 Task: Get the information about the any last Amtrak Pacific Surfliner from Los Angeles Union Station to San Diego.
Action: Mouse moved to (255, 86)
Screenshot: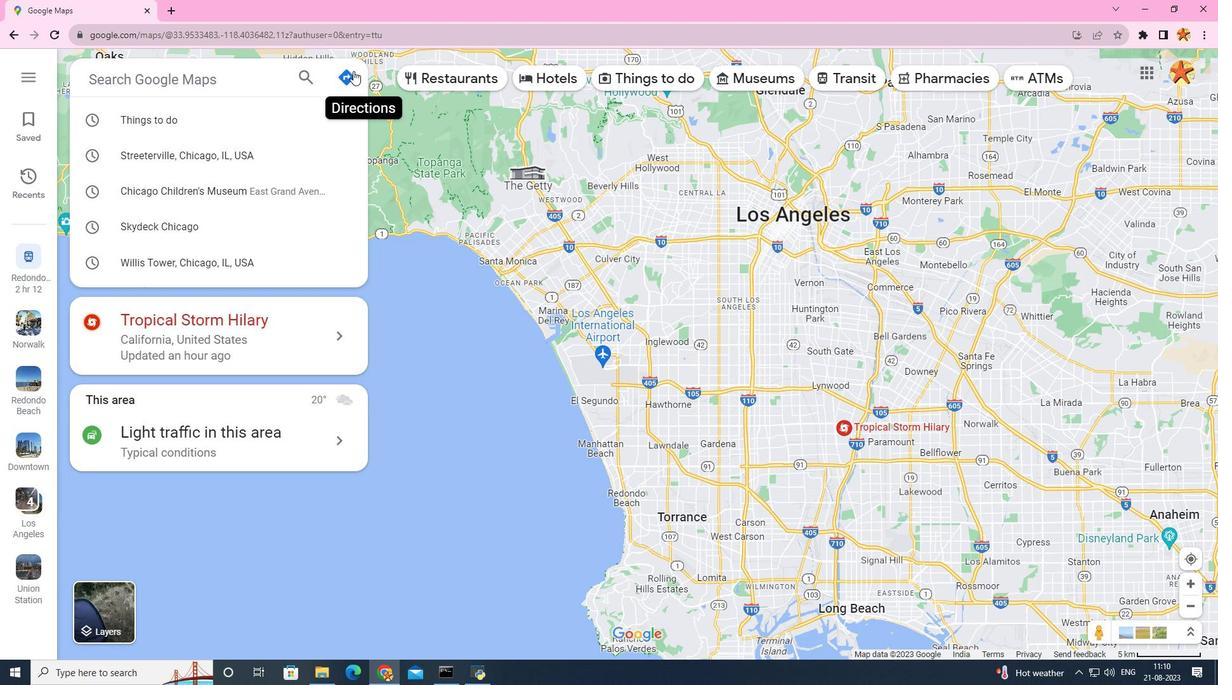 
Action: Mouse pressed left at (255, 86)
Screenshot: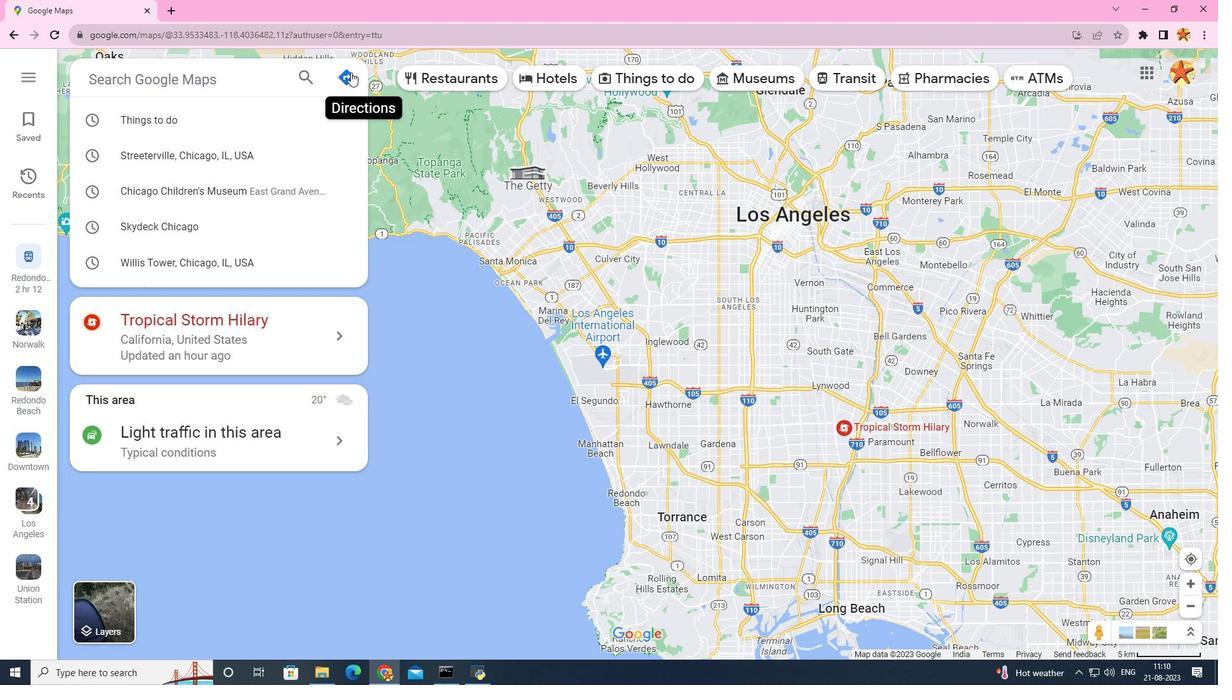 
Action: Mouse moved to (162, 135)
Screenshot: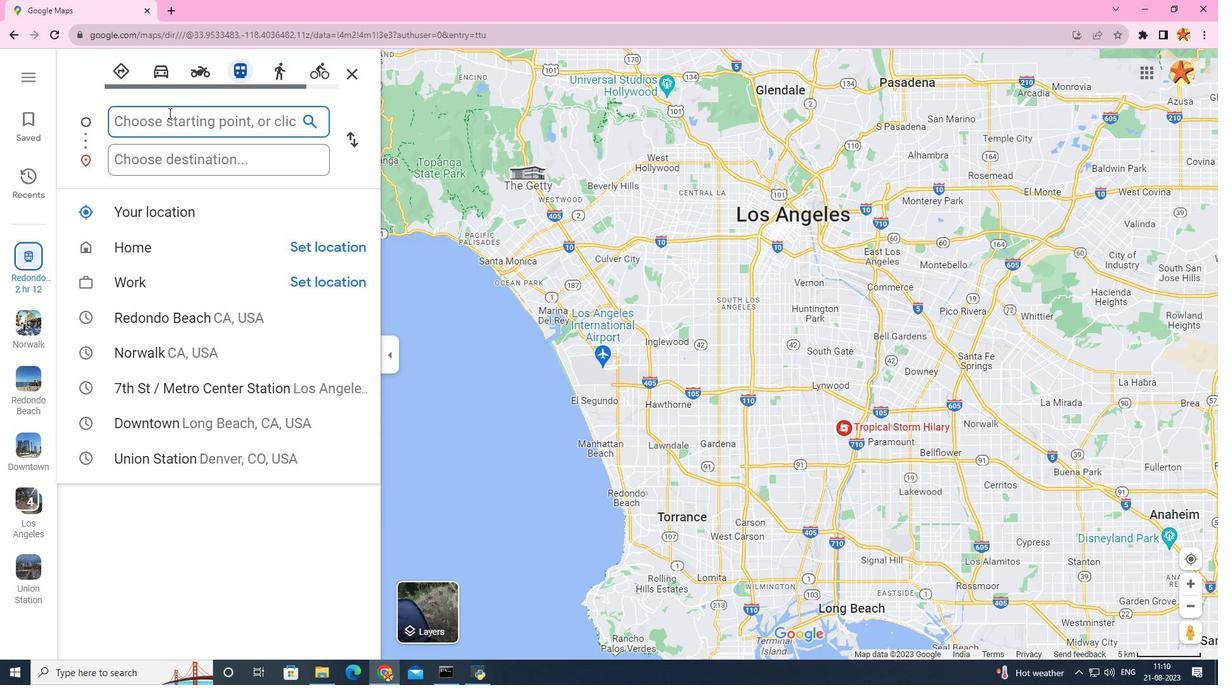 
Action: Mouse pressed left at (162, 135)
Screenshot: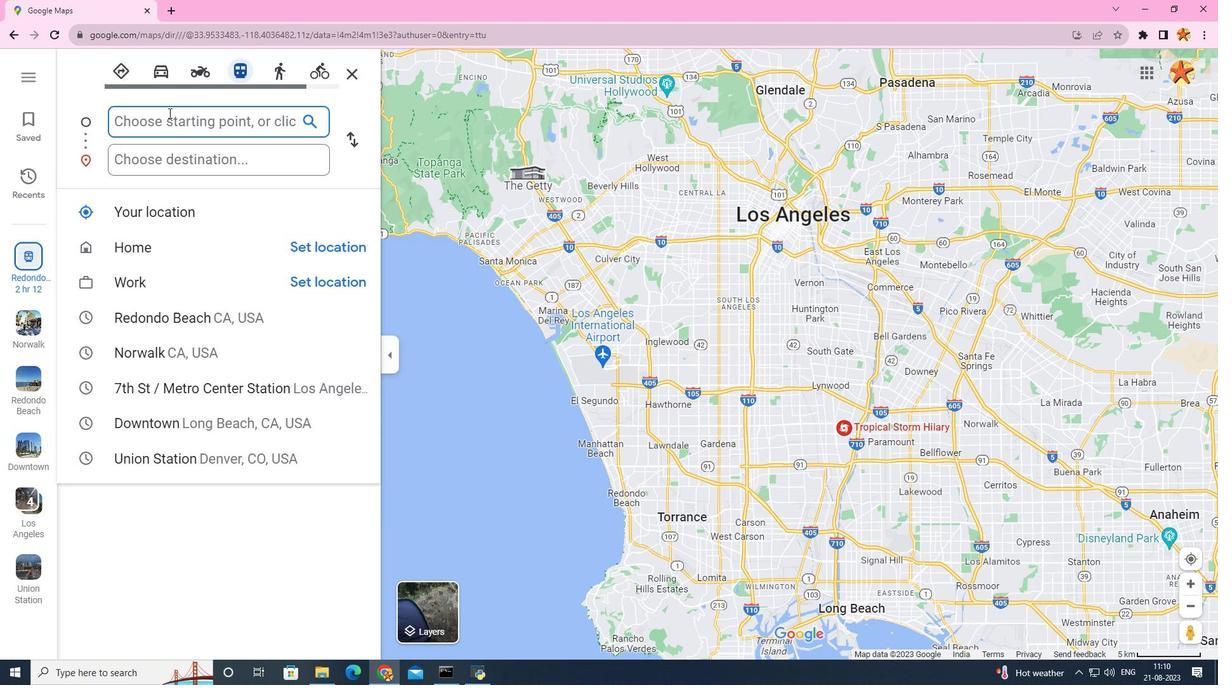 
Action: Key pressed los<Key.space>angeles<Key.space>v
Screenshot: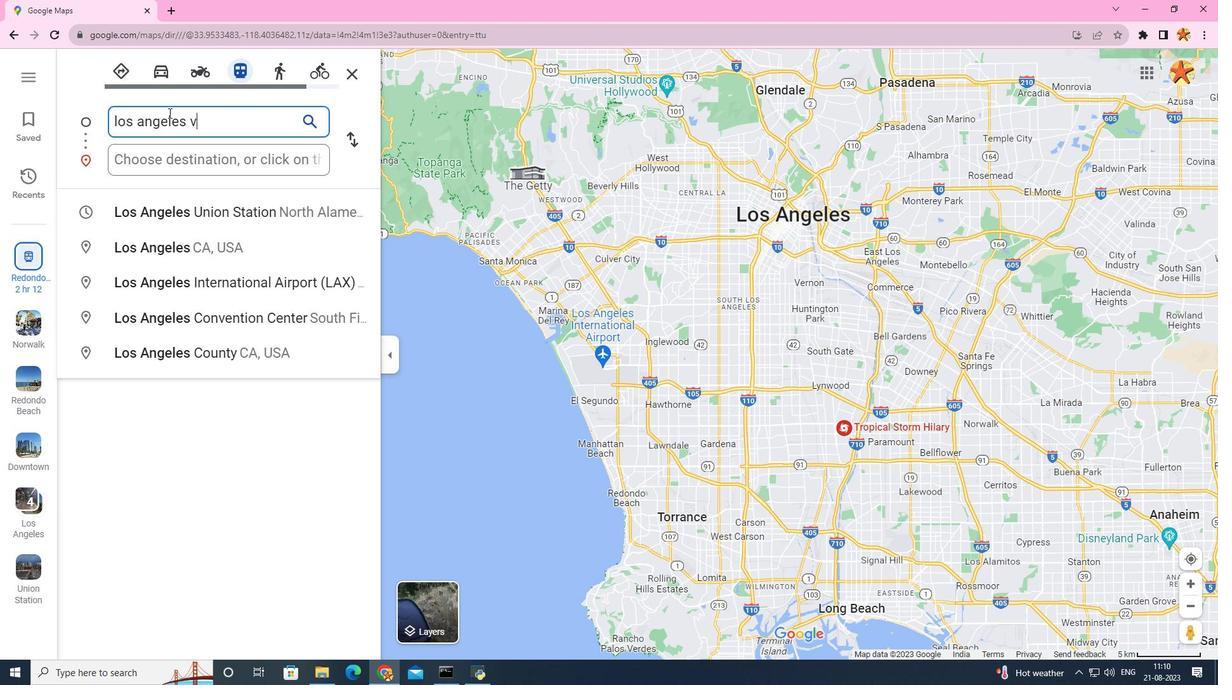 
Action: Mouse moved to (182, 156)
Screenshot: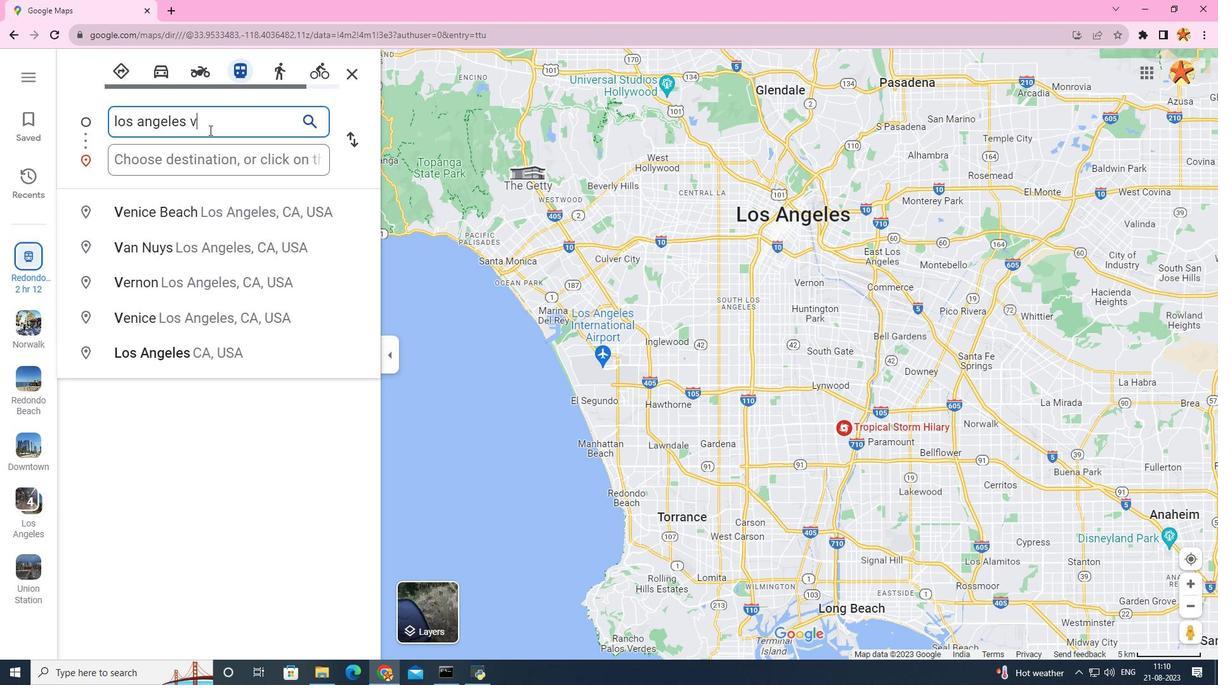 
Action: Key pressed <Key.backspace>u
Screenshot: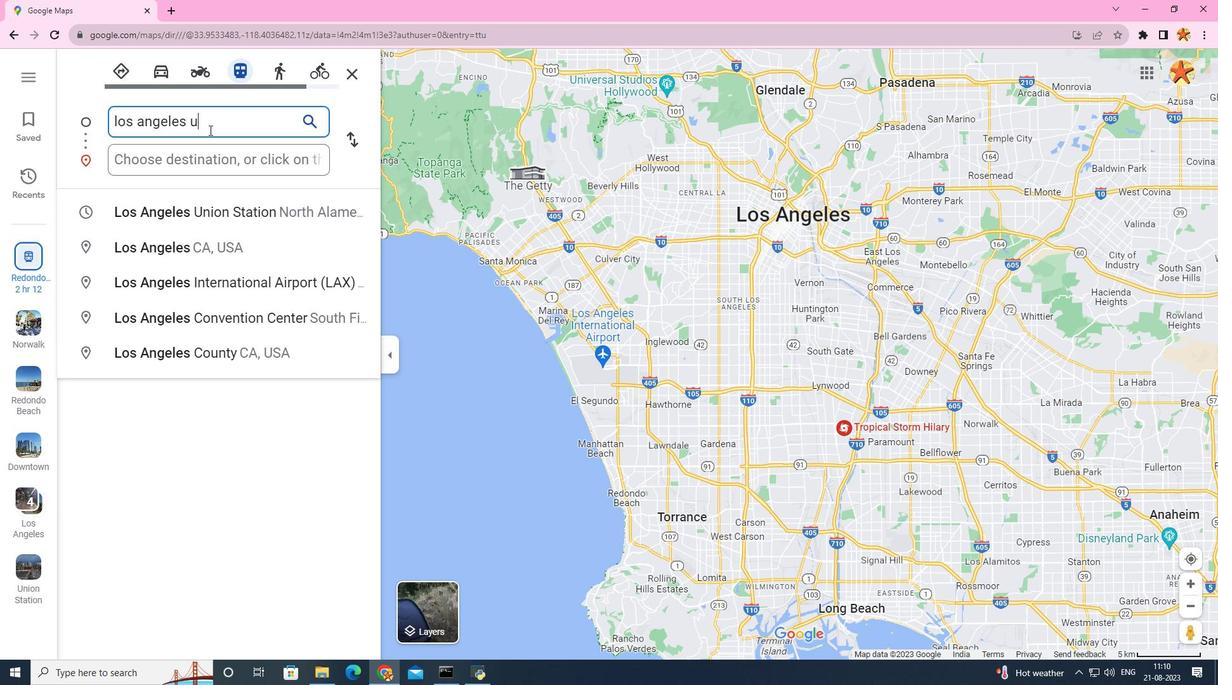 
Action: Mouse moved to (186, 269)
Screenshot: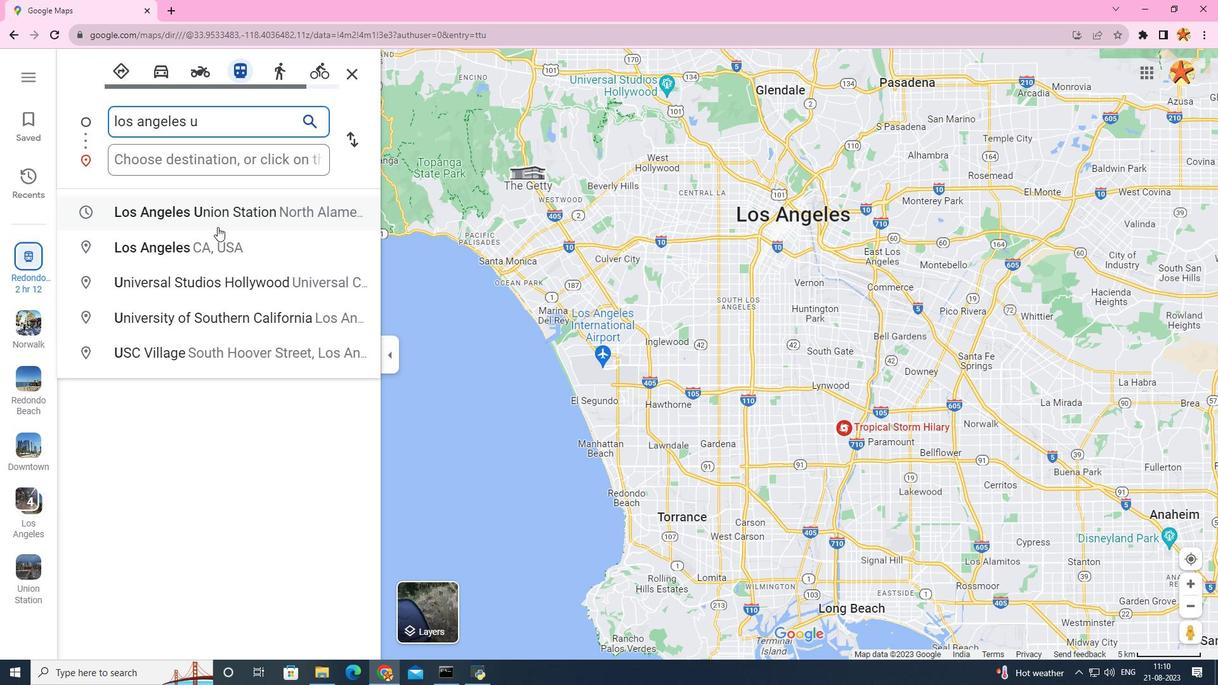 
Action: Mouse pressed left at (186, 269)
Screenshot: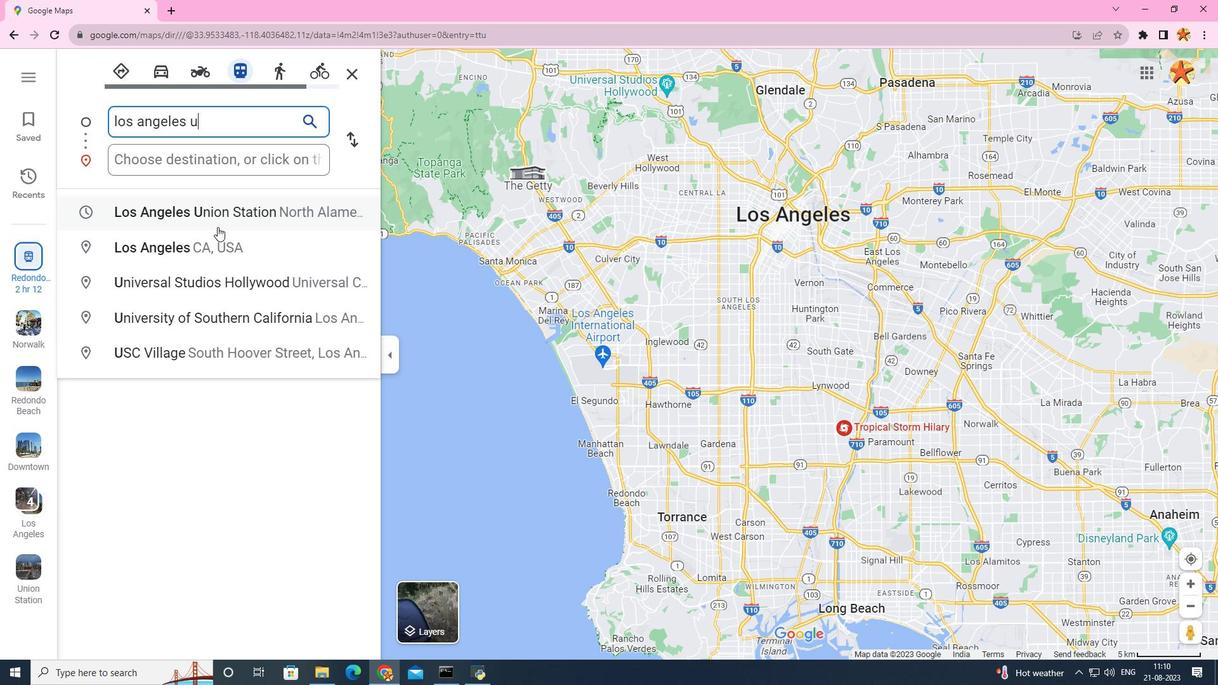 
Action: Mouse moved to (187, 185)
Screenshot: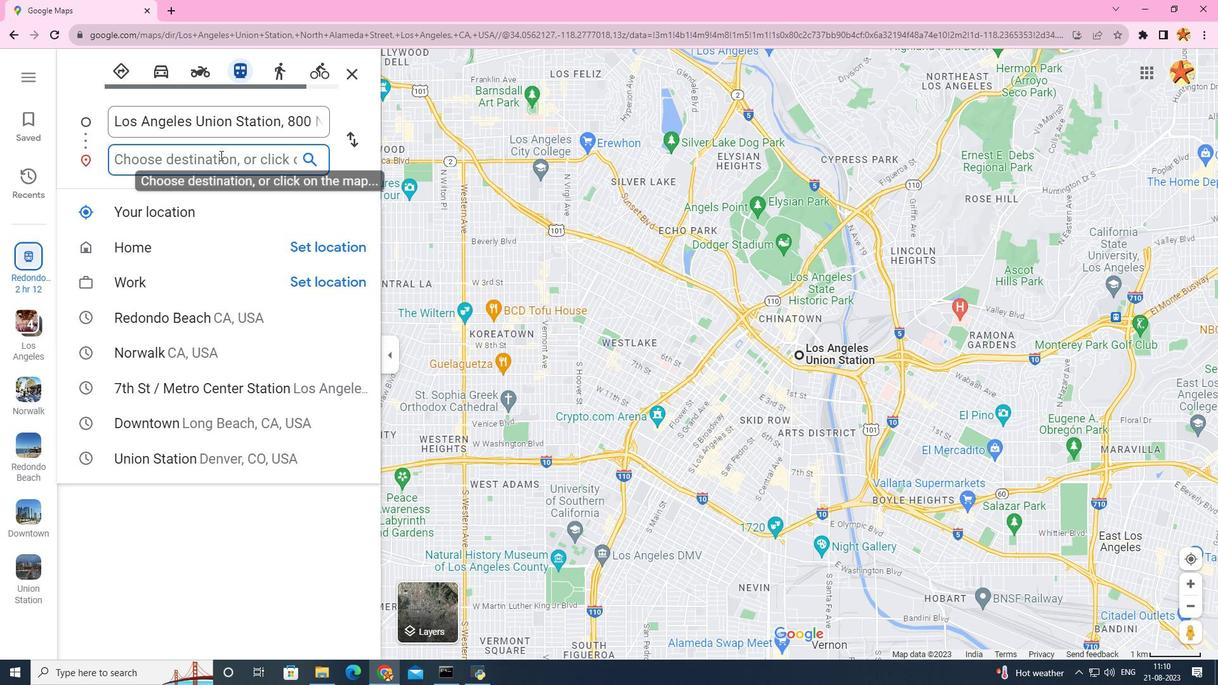 
Action: Mouse pressed left at (187, 185)
Screenshot: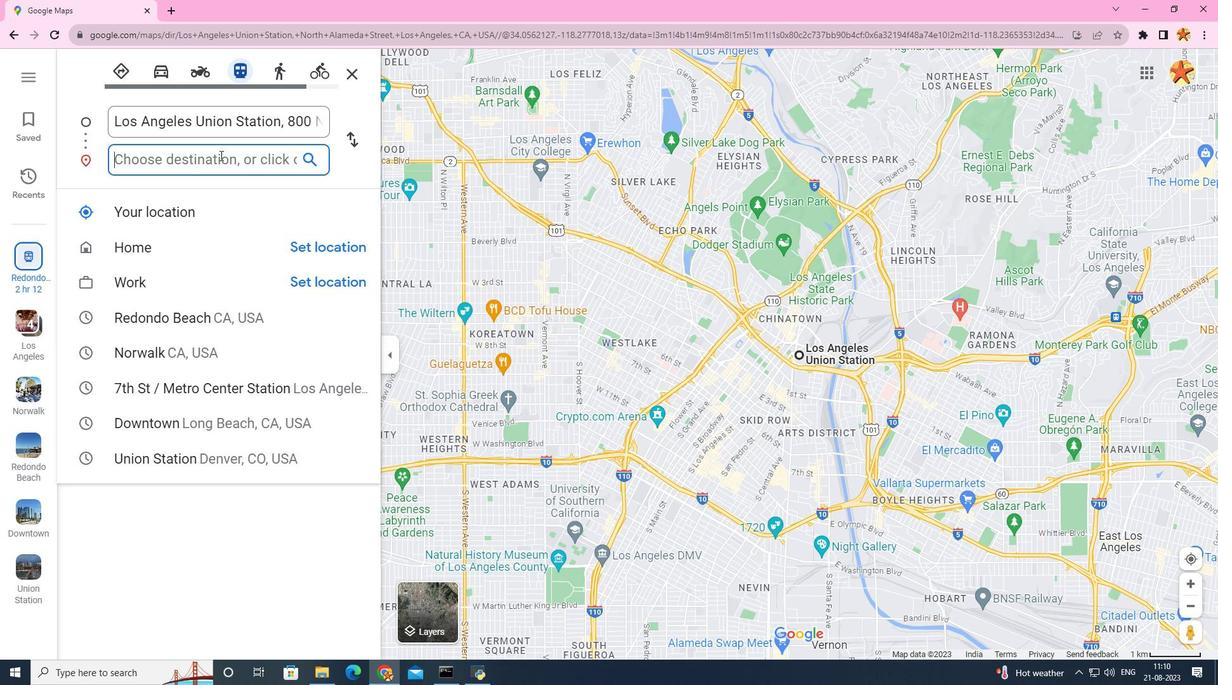 
Action: Key pressed san<Key.space>
Screenshot: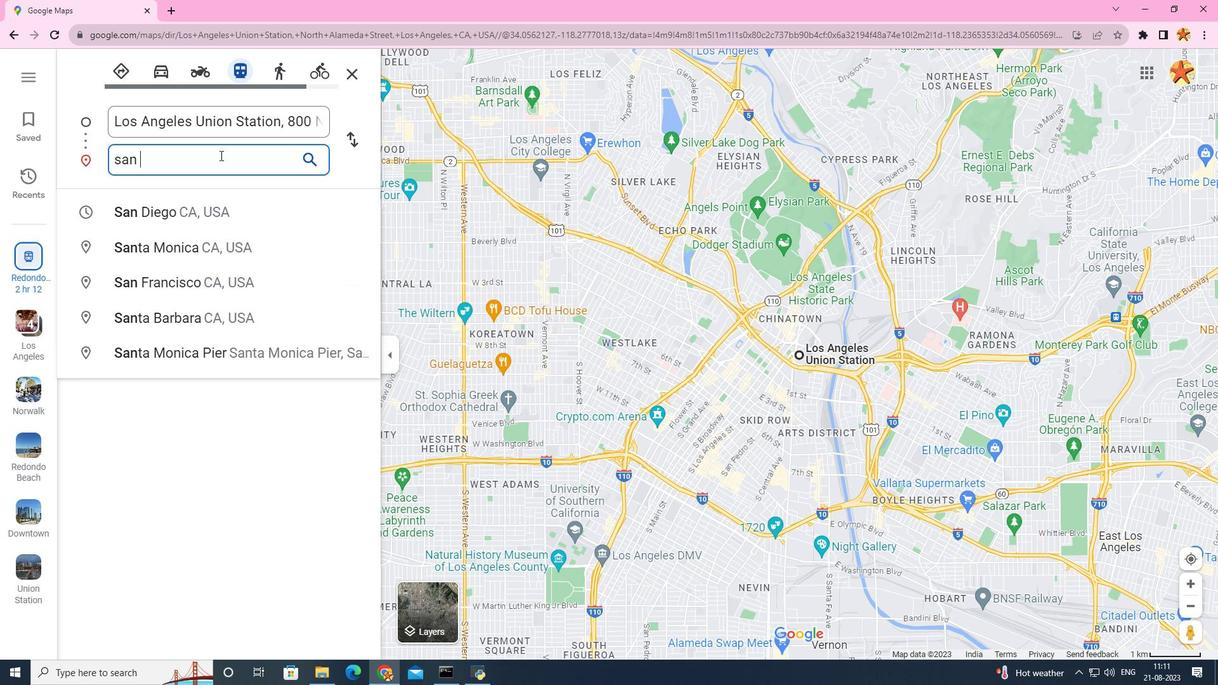 
Action: Mouse moved to (163, 246)
Screenshot: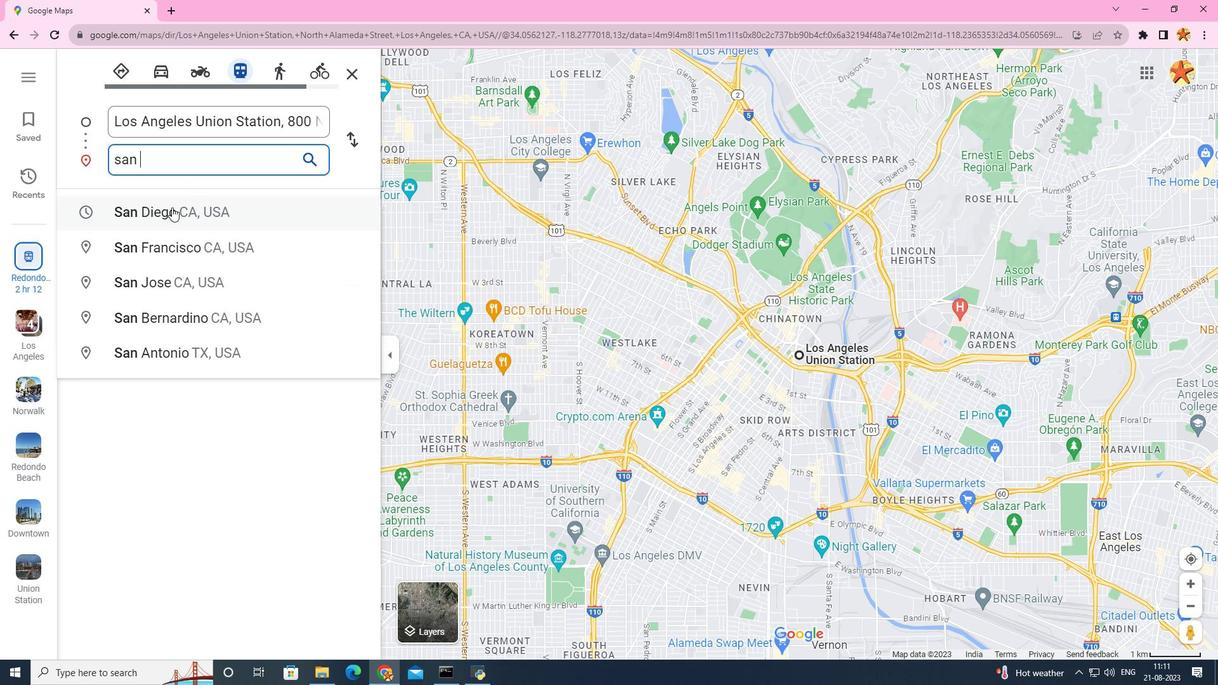 
Action: Mouse pressed left at (163, 246)
Screenshot: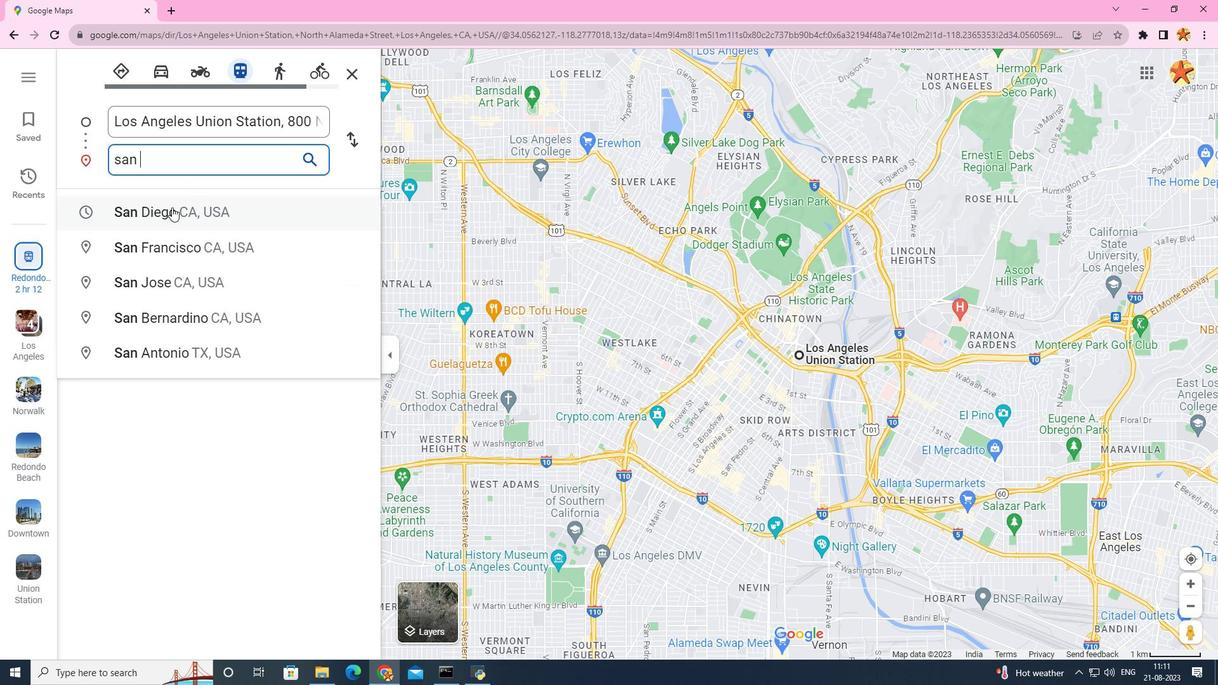 
Action: Mouse moved to (142, 437)
Screenshot: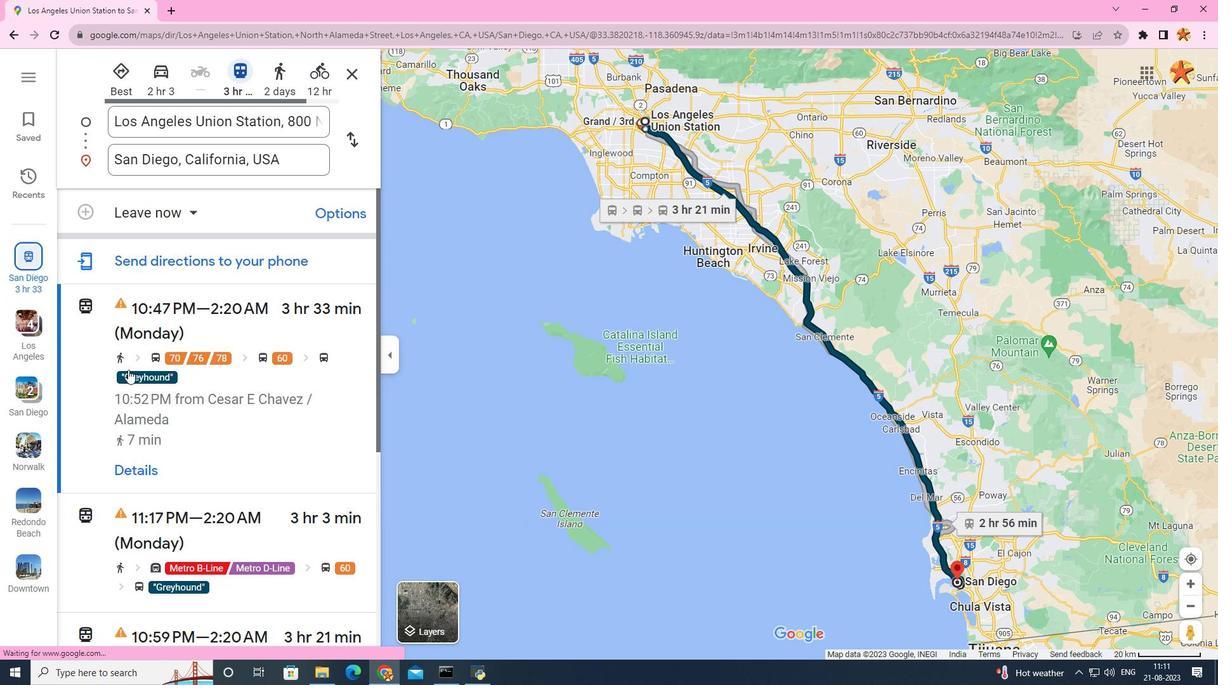 
Action: Mouse scrolled (142, 435) with delta (0, -1)
Screenshot: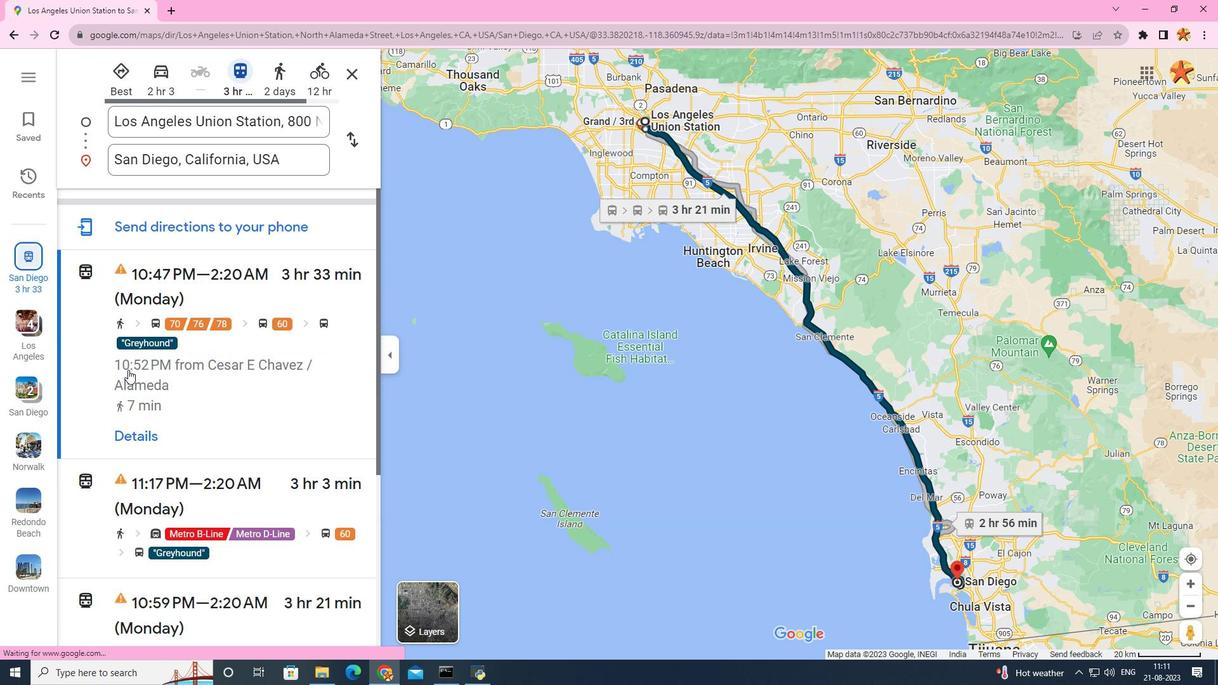
Action: Mouse scrolled (142, 435) with delta (0, -1)
Screenshot: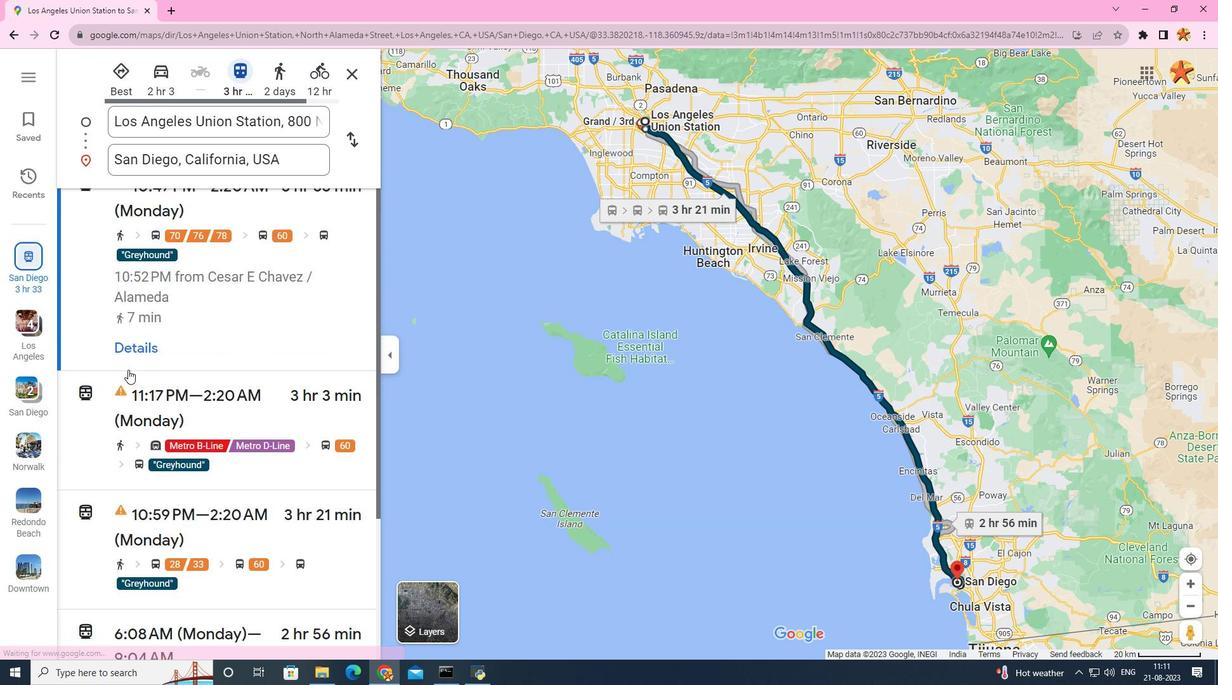 
Action: Mouse scrolled (142, 435) with delta (0, -1)
Screenshot: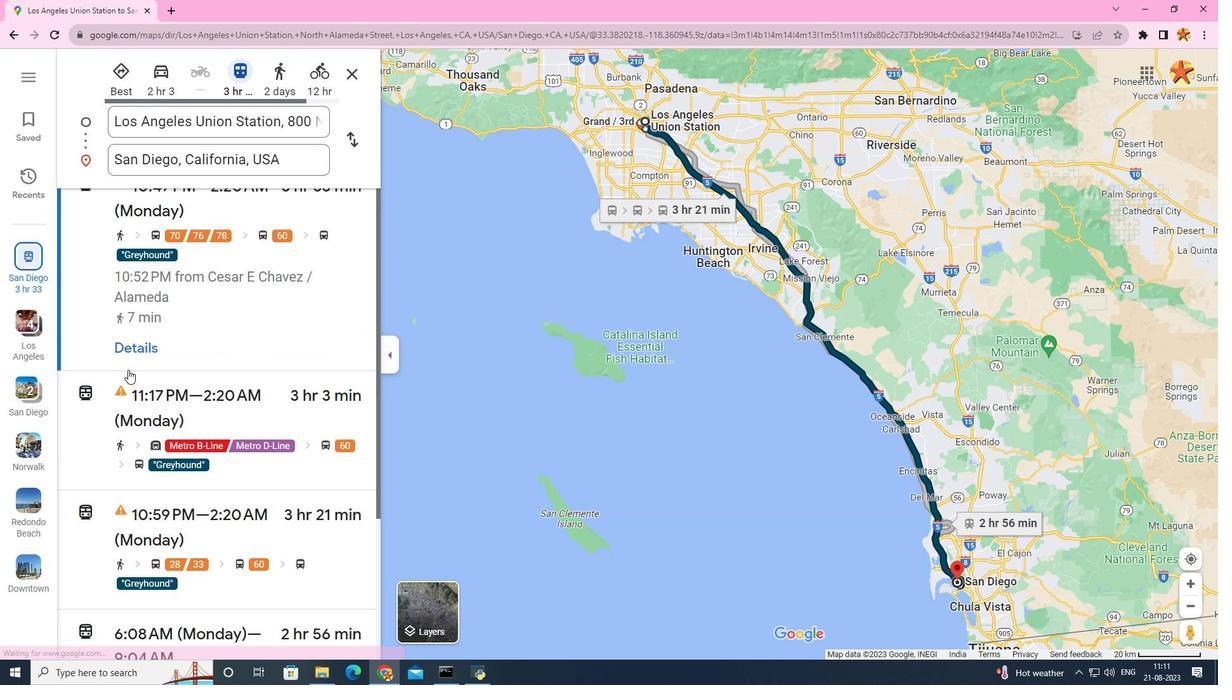 
Action: Mouse scrolled (142, 435) with delta (0, -1)
Screenshot: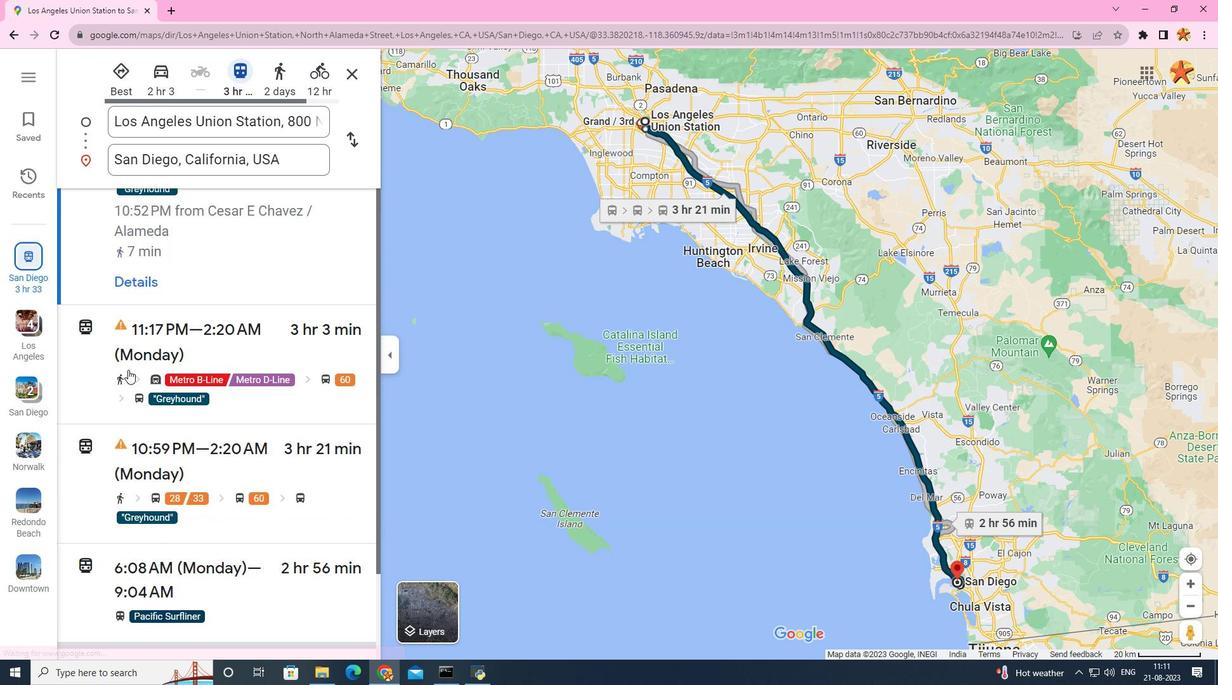 
Action: Mouse scrolled (142, 435) with delta (0, -1)
Screenshot: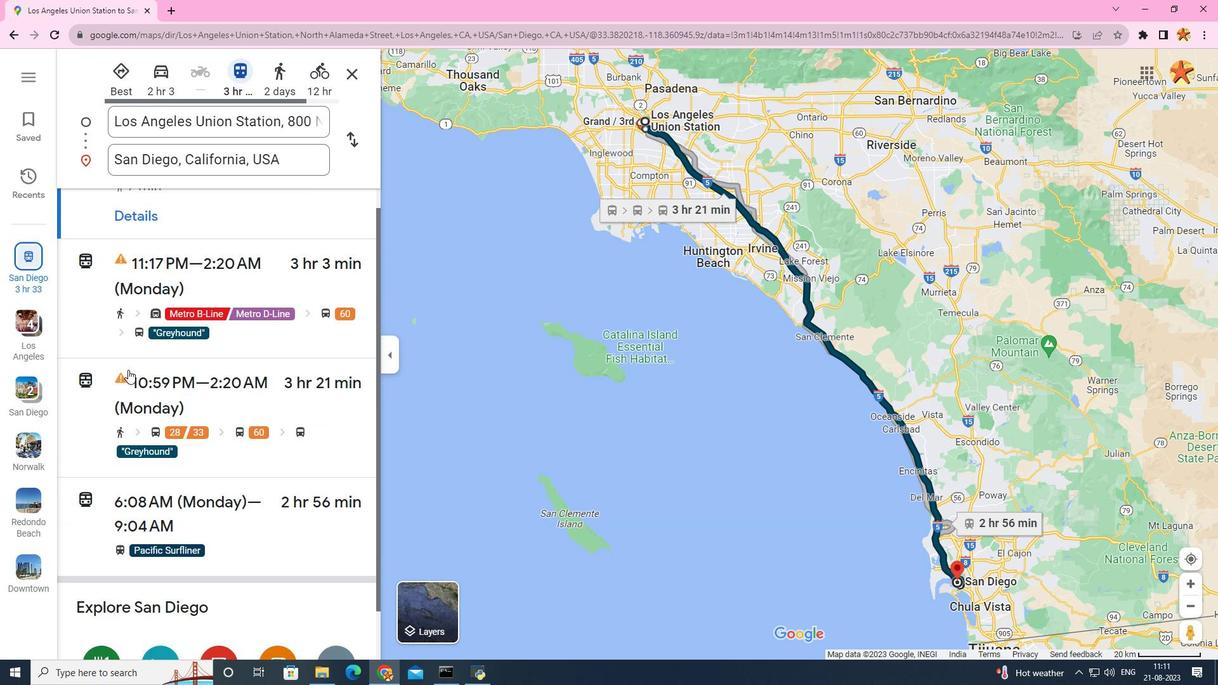 
Action: Mouse scrolled (142, 435) with delta (0, -1)
Screenshot: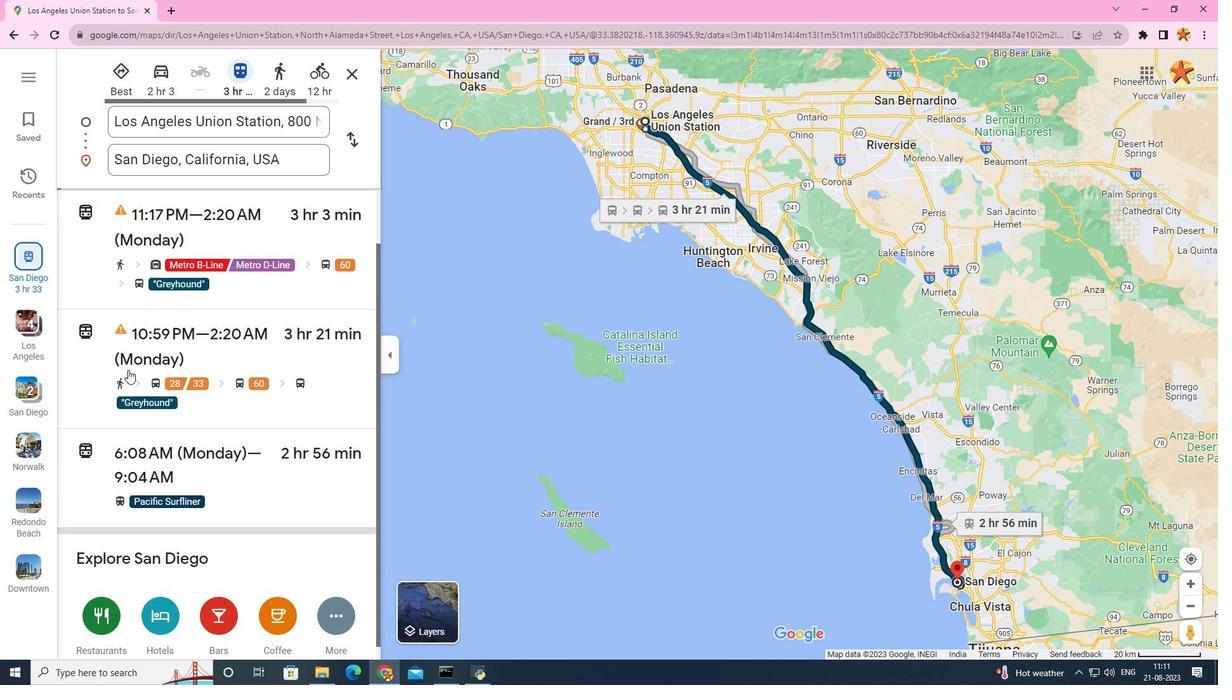 
Action: Mouse scrolled (142, 435) with delta (0, -1)
Screenshot: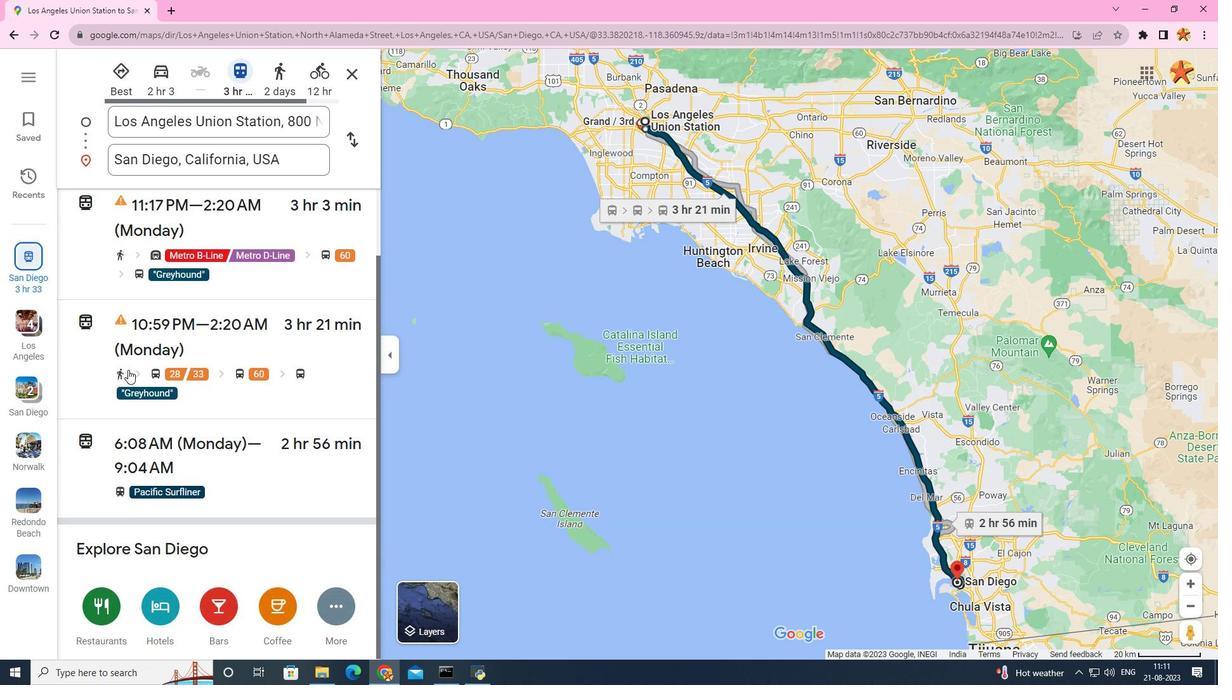 
Action: Mouse scrolled (142, 435) with delta (0, -1)
Screenshot: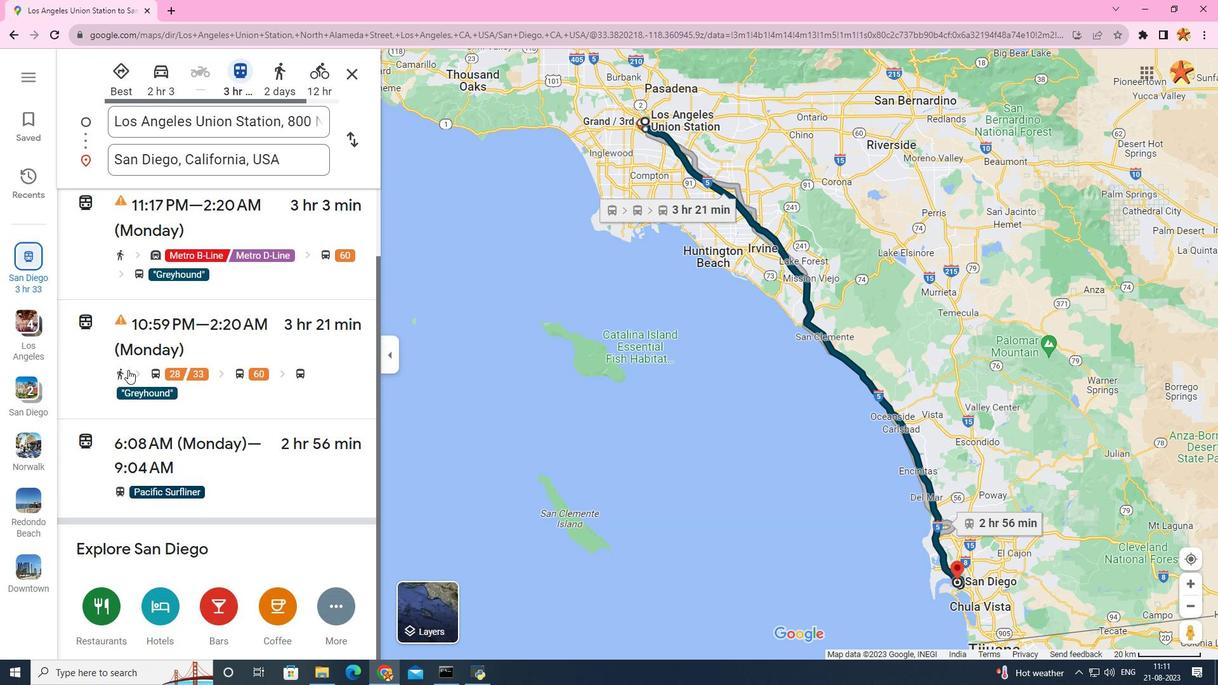 
Action: Mouse scrolled (142, 437) with delta (0, 0)
Screenshot: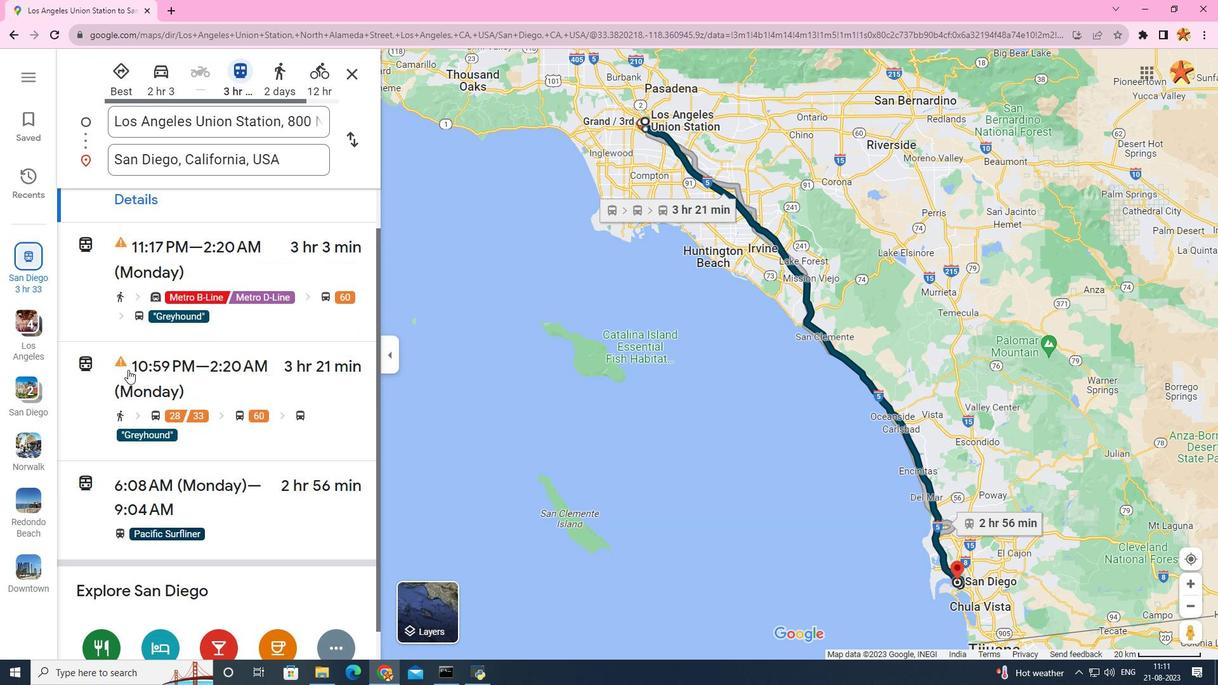 
Action: Mouse scrolled (142, 437) with delta (0, 0)
Screenshot: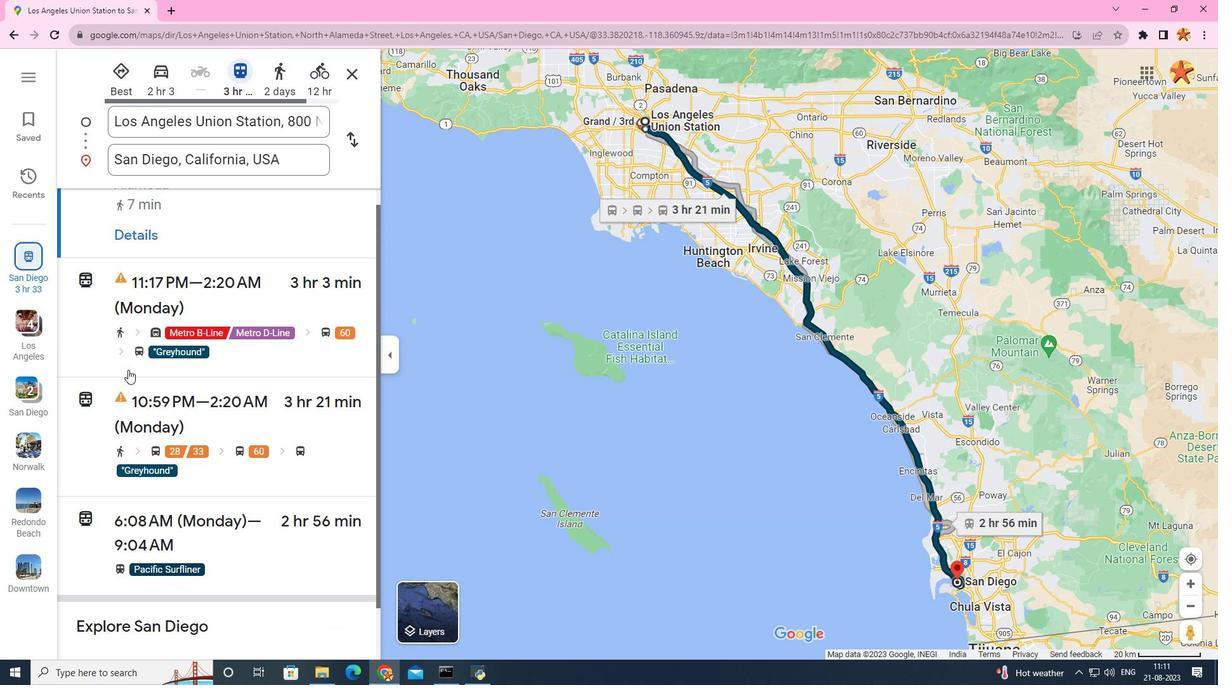 
Action: Mouse scrolled (142, 437) with delta (0, 0)
Screenshot: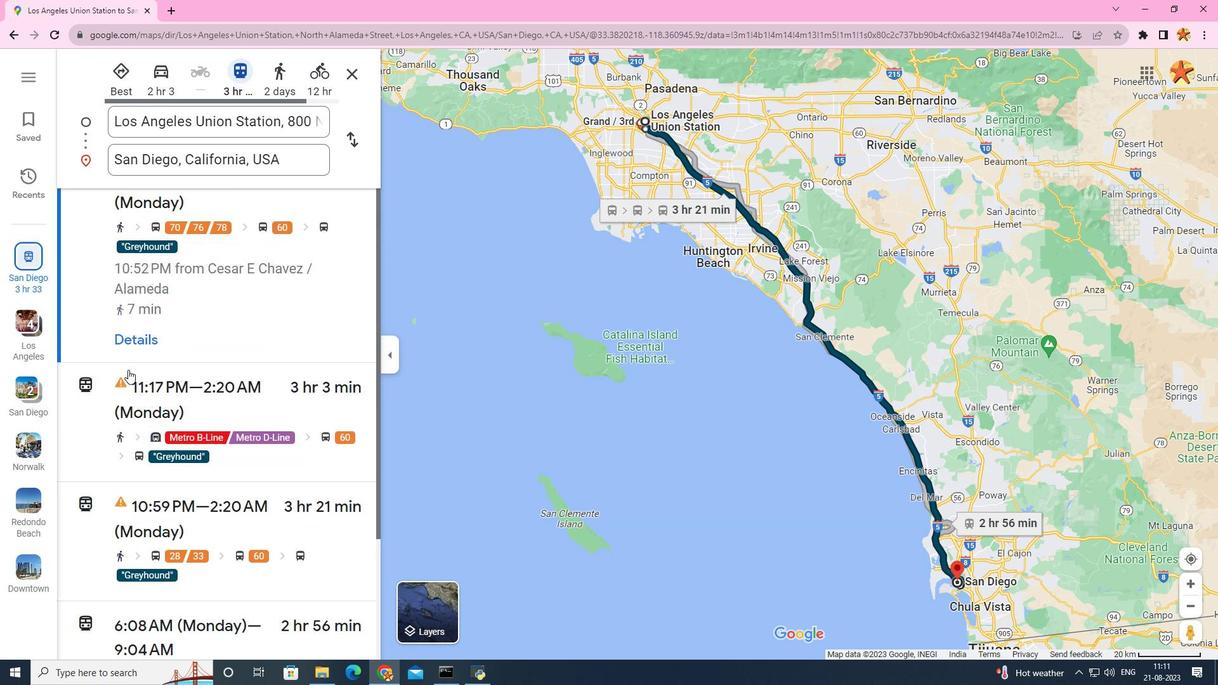 
Action: Mouse scrolled (142, 437) with delta (0, 0)
Screenshot: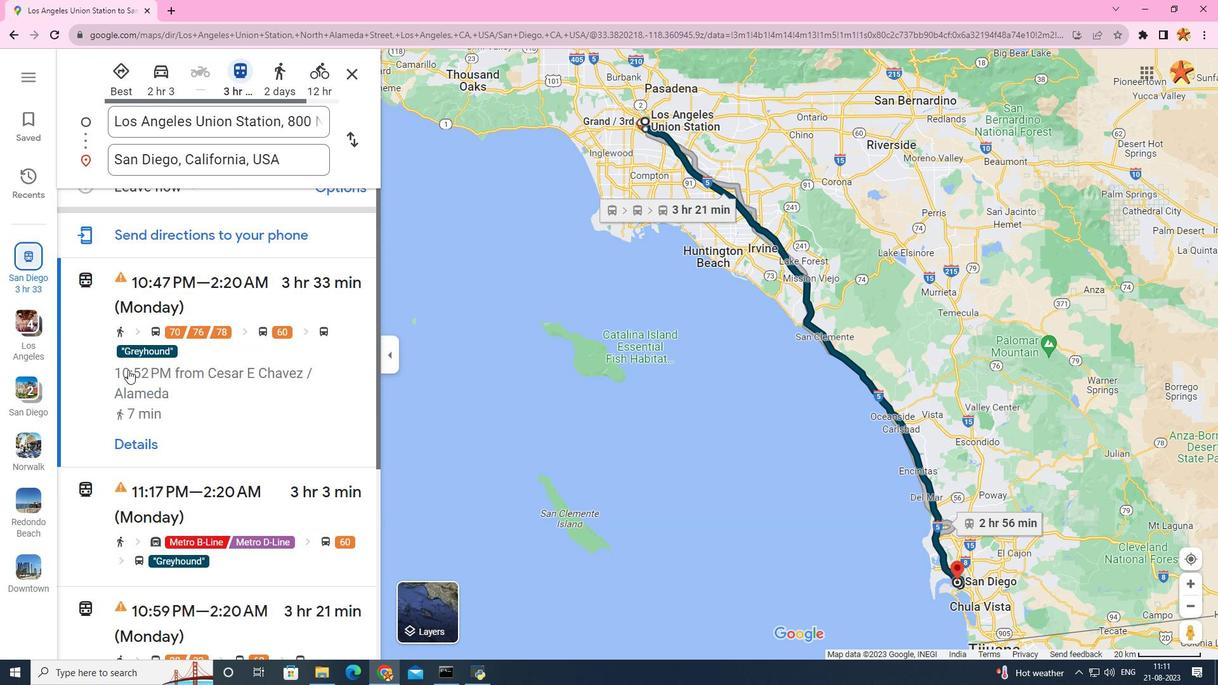 
Action: Mouse scrolled (142, 437) with delta (0, 0)
Screenshot: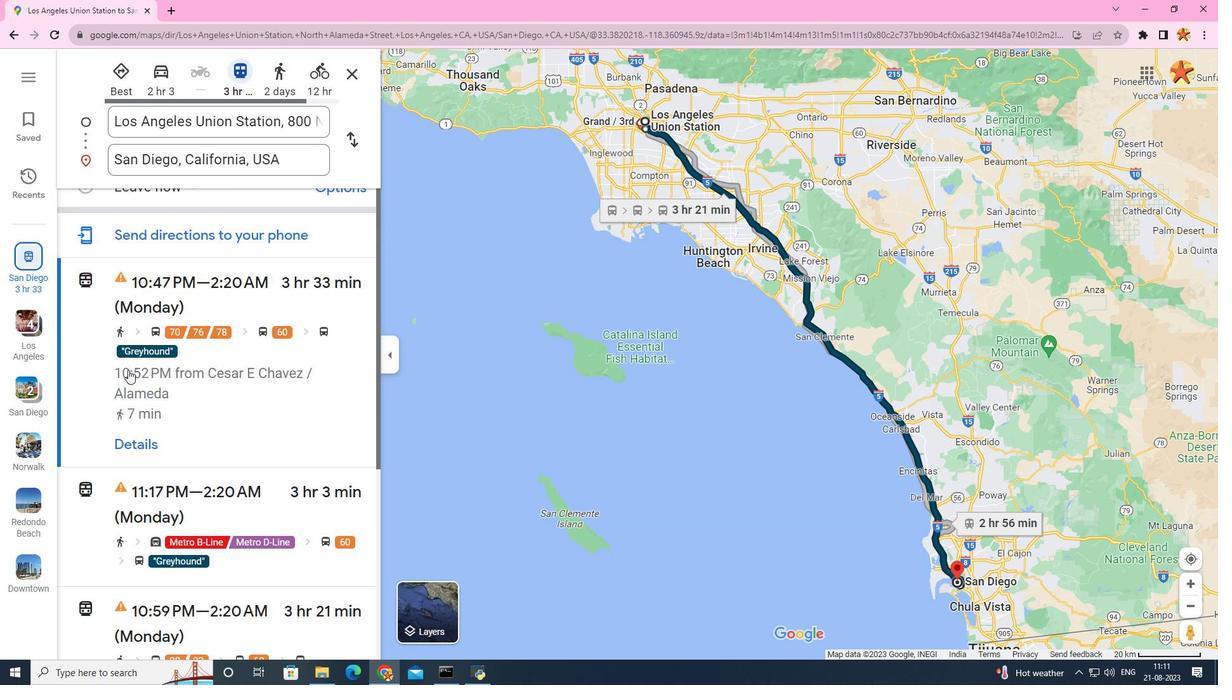 
Action: Mouse scrolled (142, 437) with delta (0, 0)
Screenshot: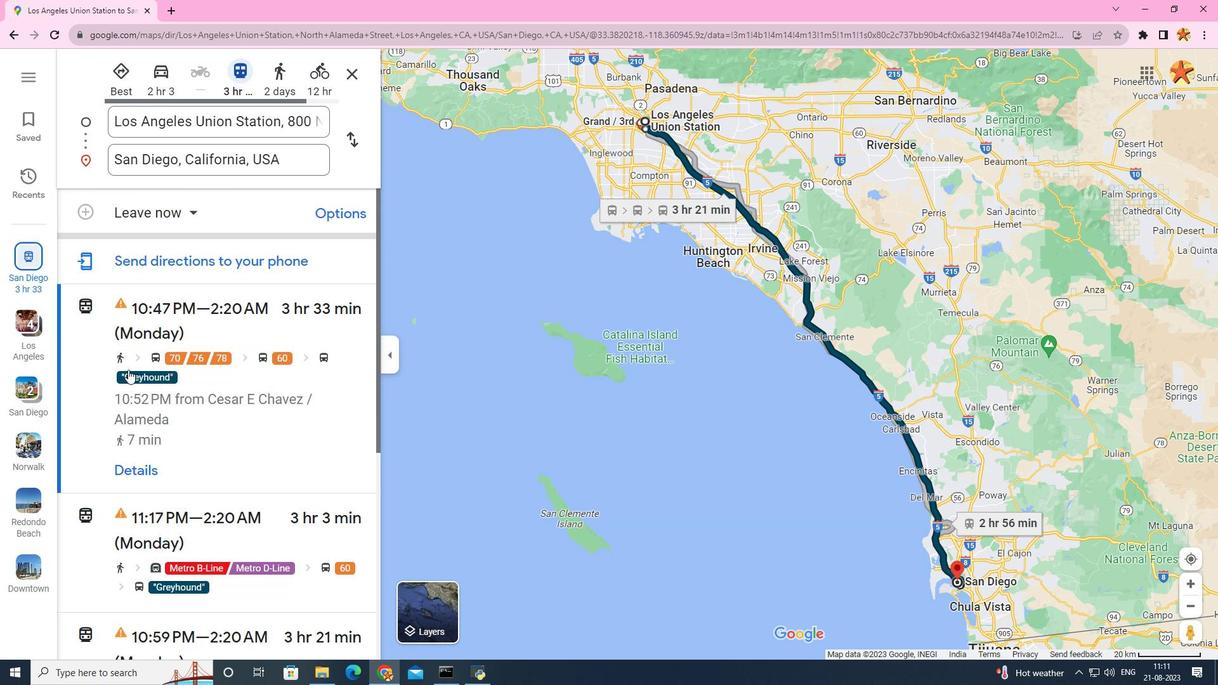 
Action: Mouse moved to (161, 251)
Screenshot: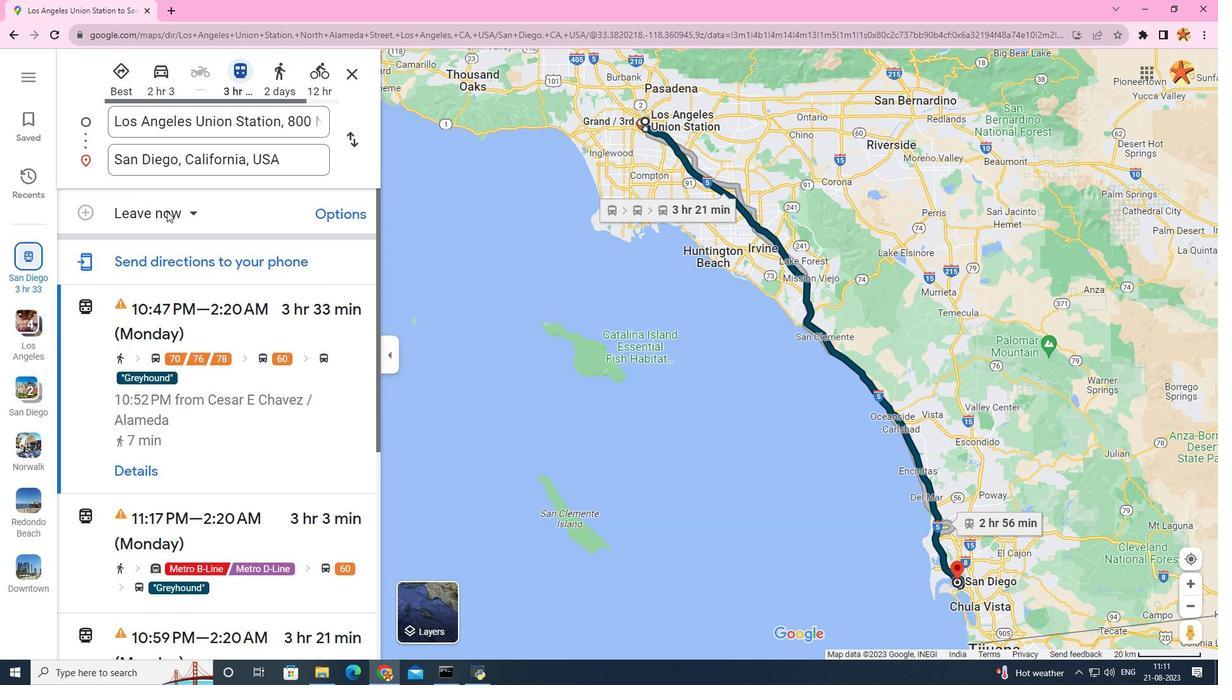 
Action: Mouse pressed left at (161, 251)
Screenshot: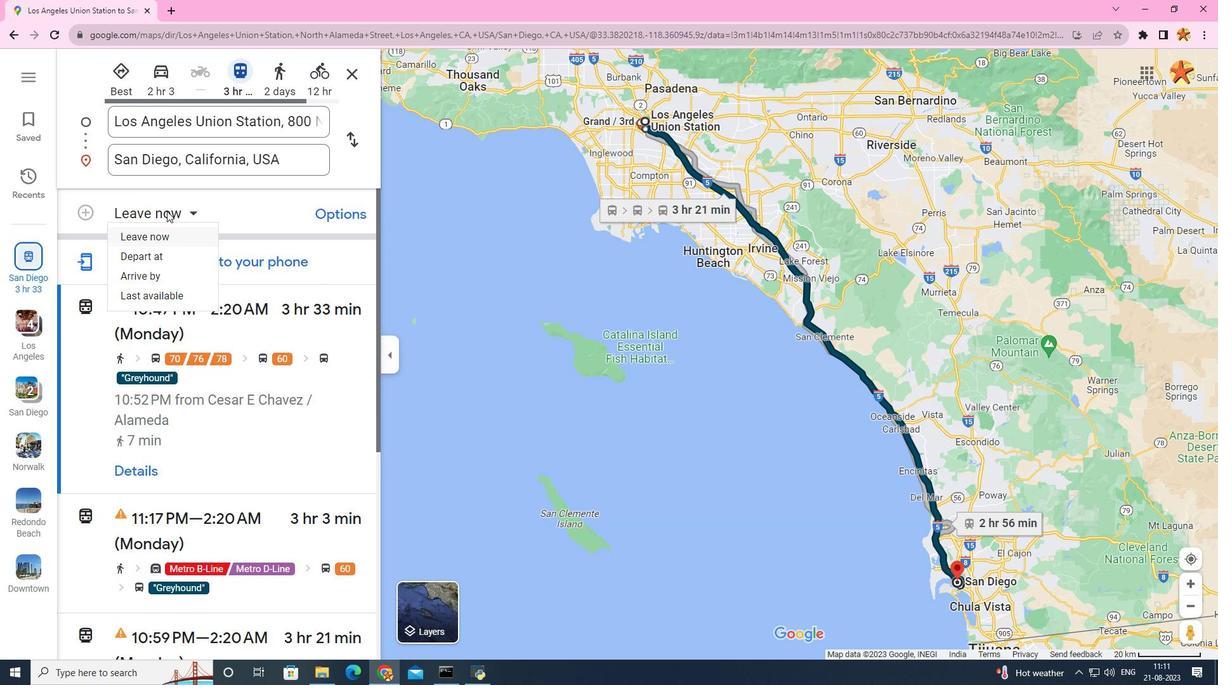 
Action: Mouse moved to (147, 350)
Screenshot: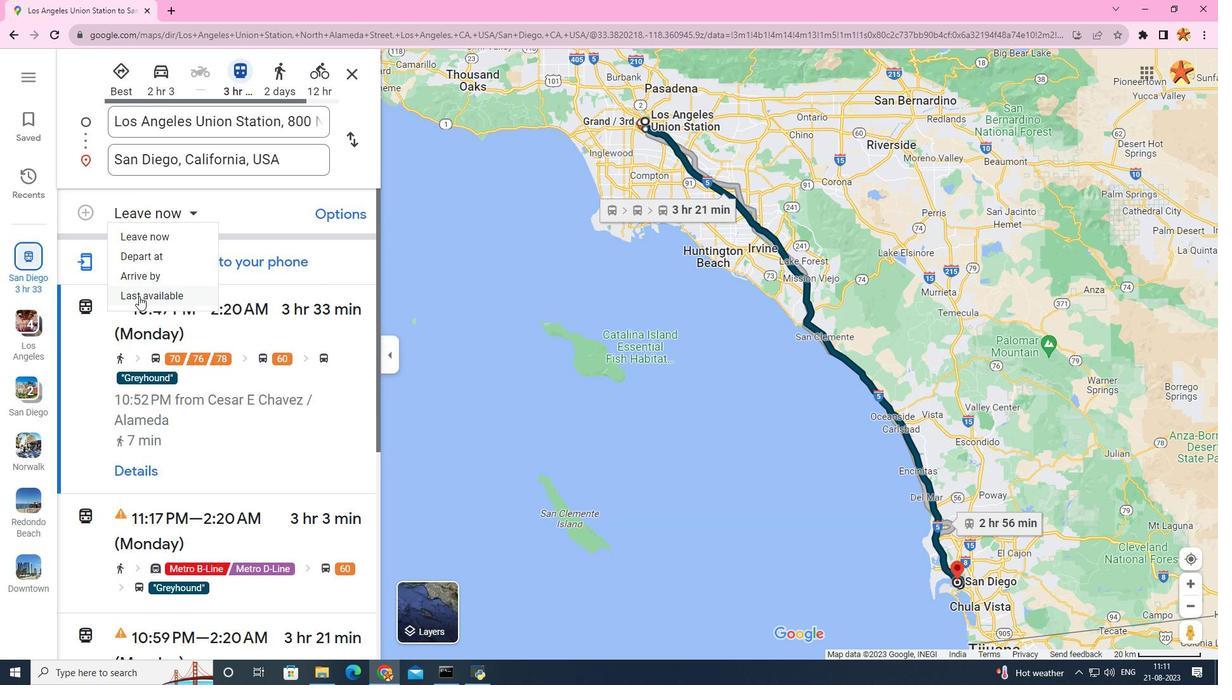 
Action: Mouse pressed left at (147, 350)
Screenshot: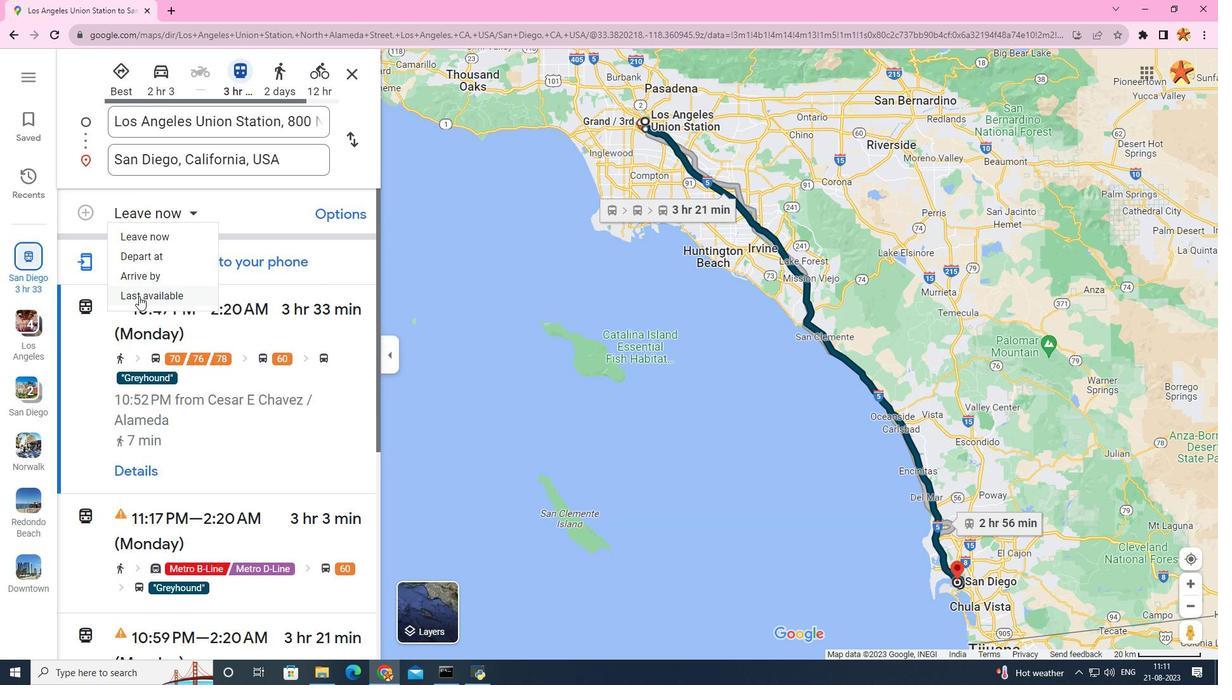 
Action: Mouse scrolled (147, 350) with delta (0, 0)
Screenshot: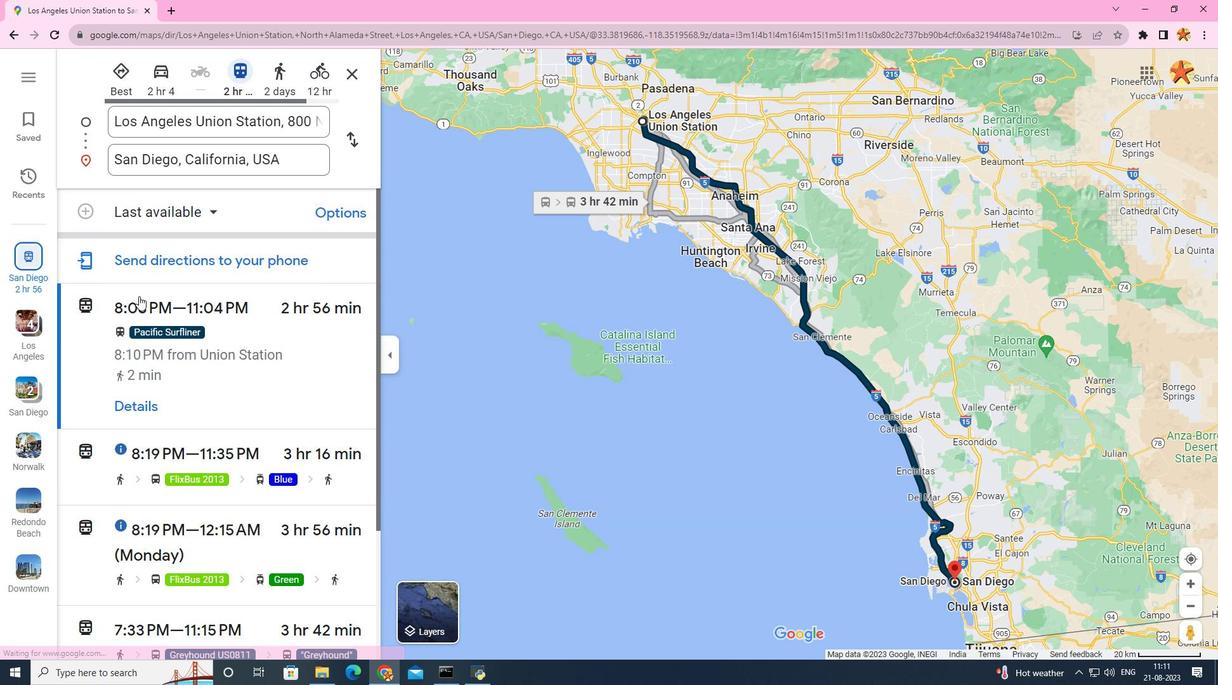 
Action: Mouse scrolled (147, 350) with delta (0, 0)
Screenshot: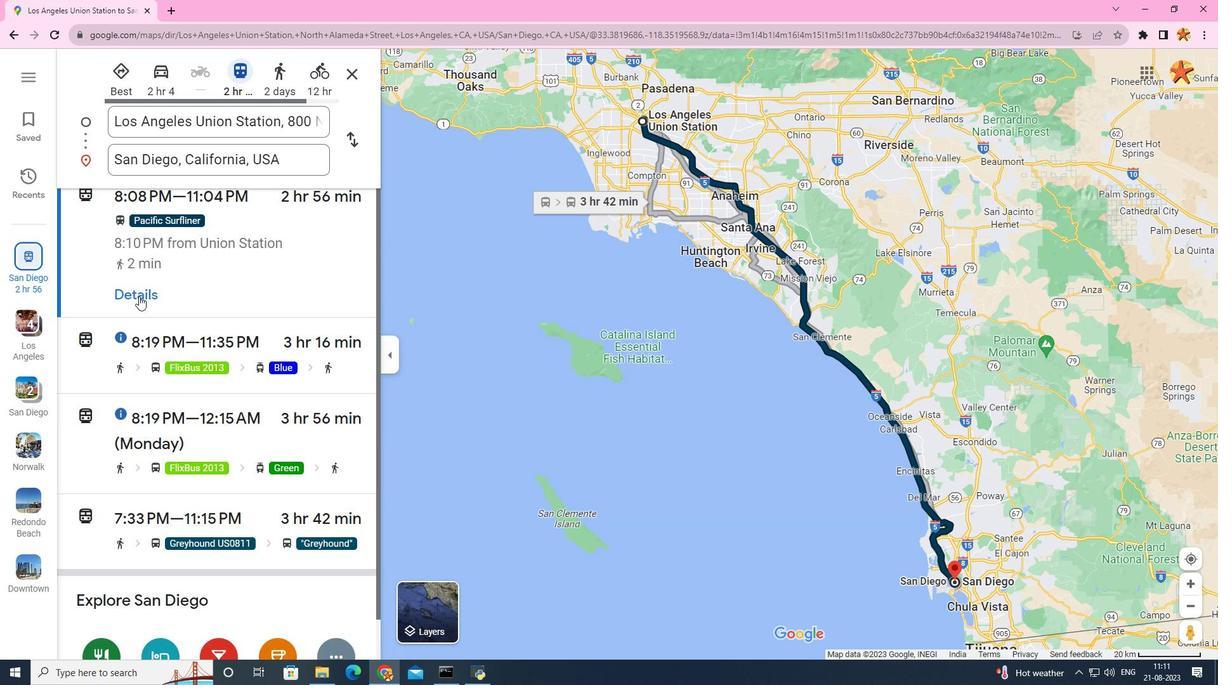 
Action: Mouse scrolled (147, 350) with delta (0, 0)
Screenshot: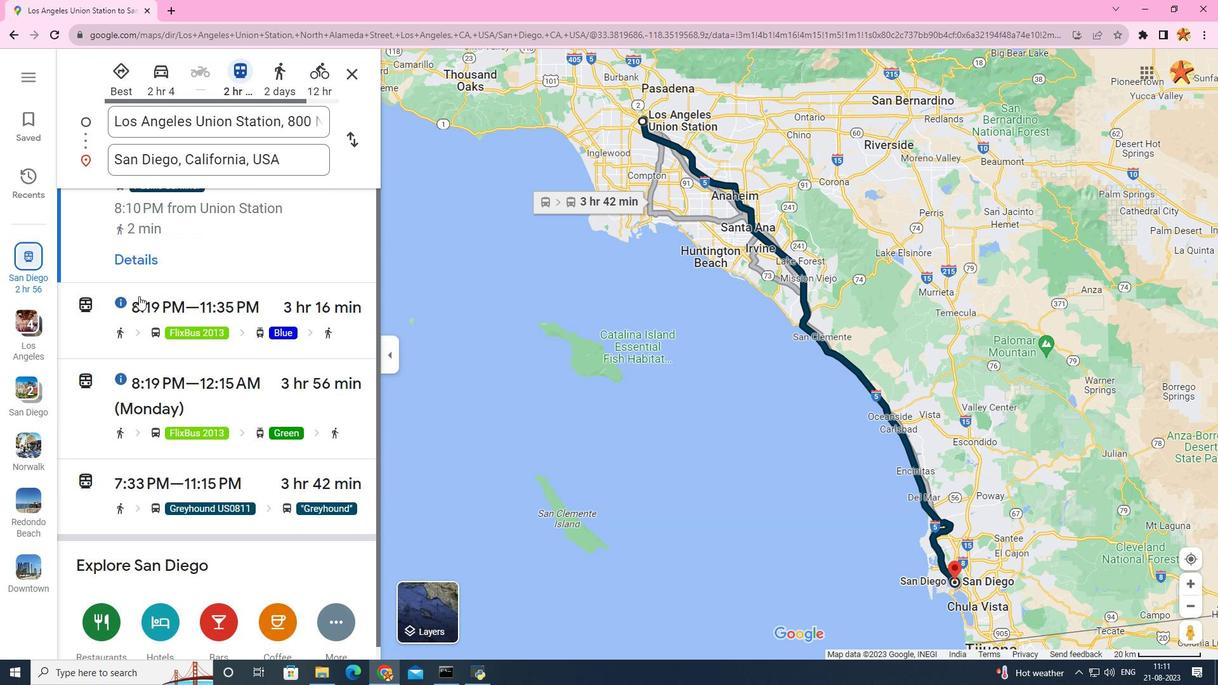 
Action: Mouse scrolled (147, 350) with delta (0, 0)
Screenshot: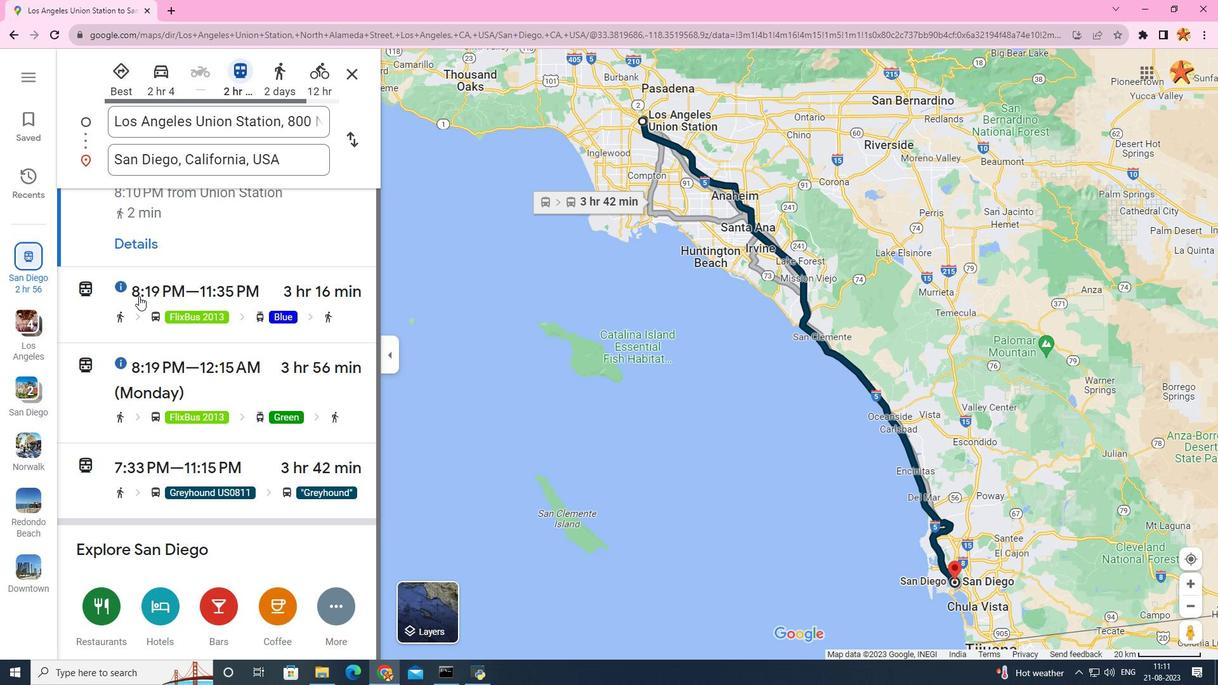 
Action: Mouse scrolled (147, 351) with delta (0, 0)
Screenshot: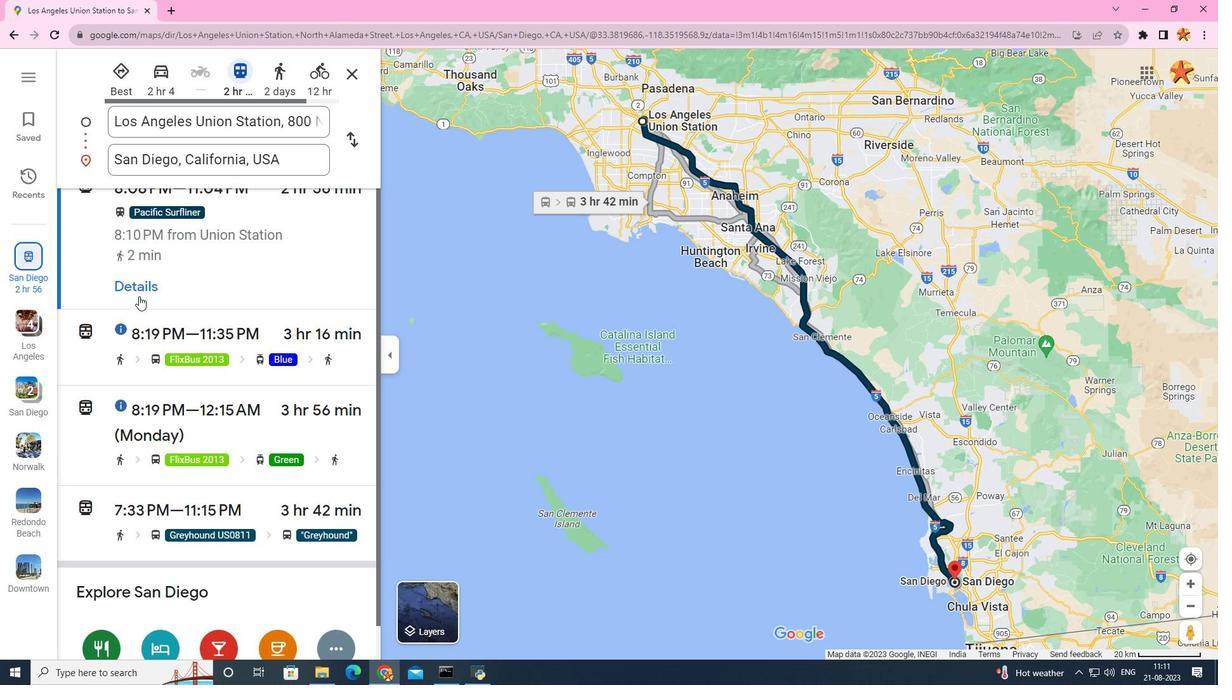 
Action: Mouse scrolled (147, 351) with delta (0, 0)
Screenshot: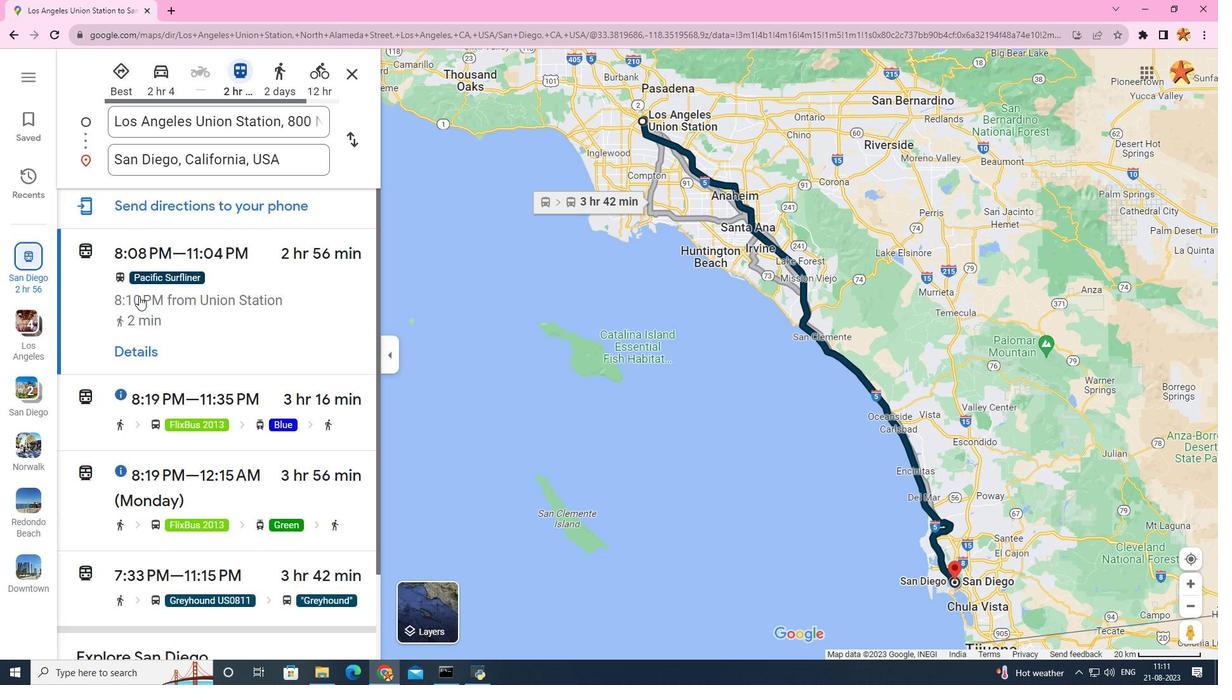 
Action: Mouse scrolled (147, 351) with delta (0, 0)
Screenshot: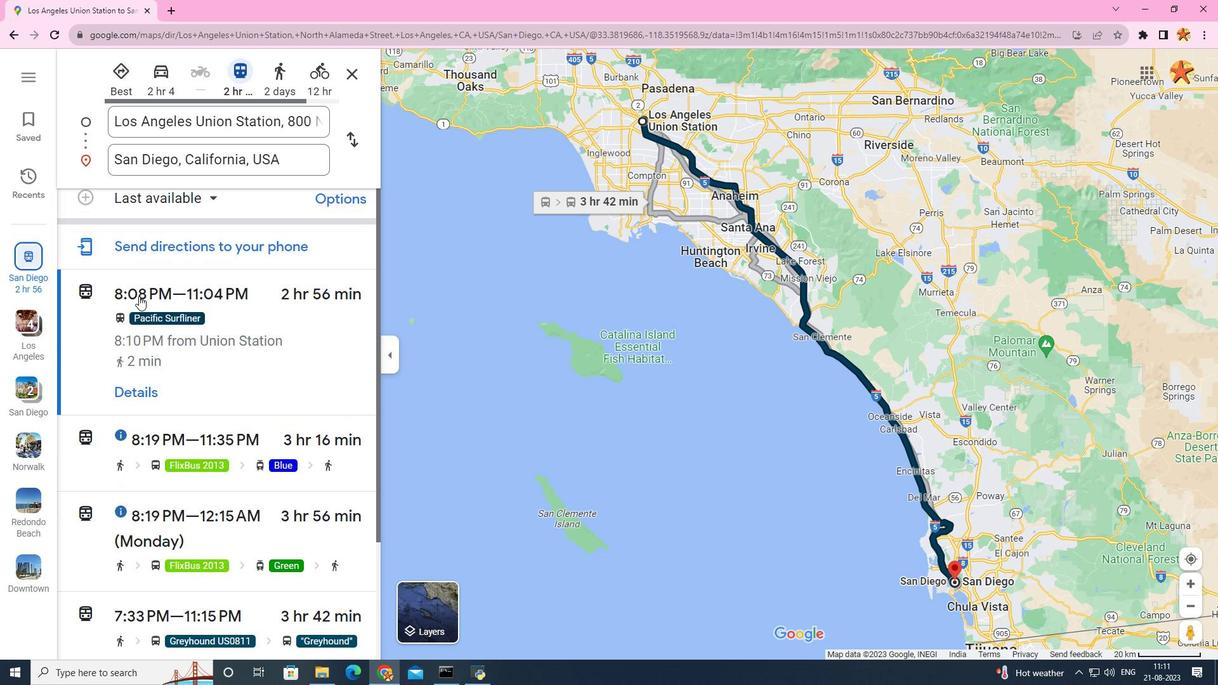 
Action: Mouse scrolled (147, 351) with delta (0, 0)
Screenshot: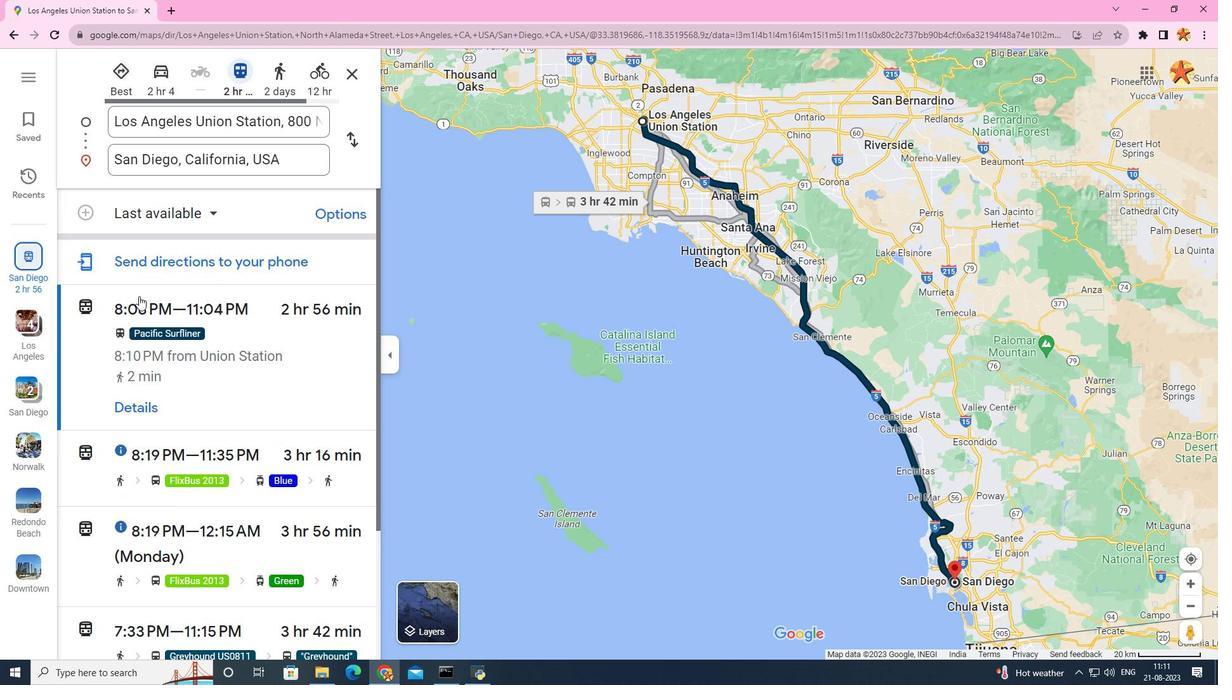 
Action: Mouse moved to (147, 468)
Screenshot: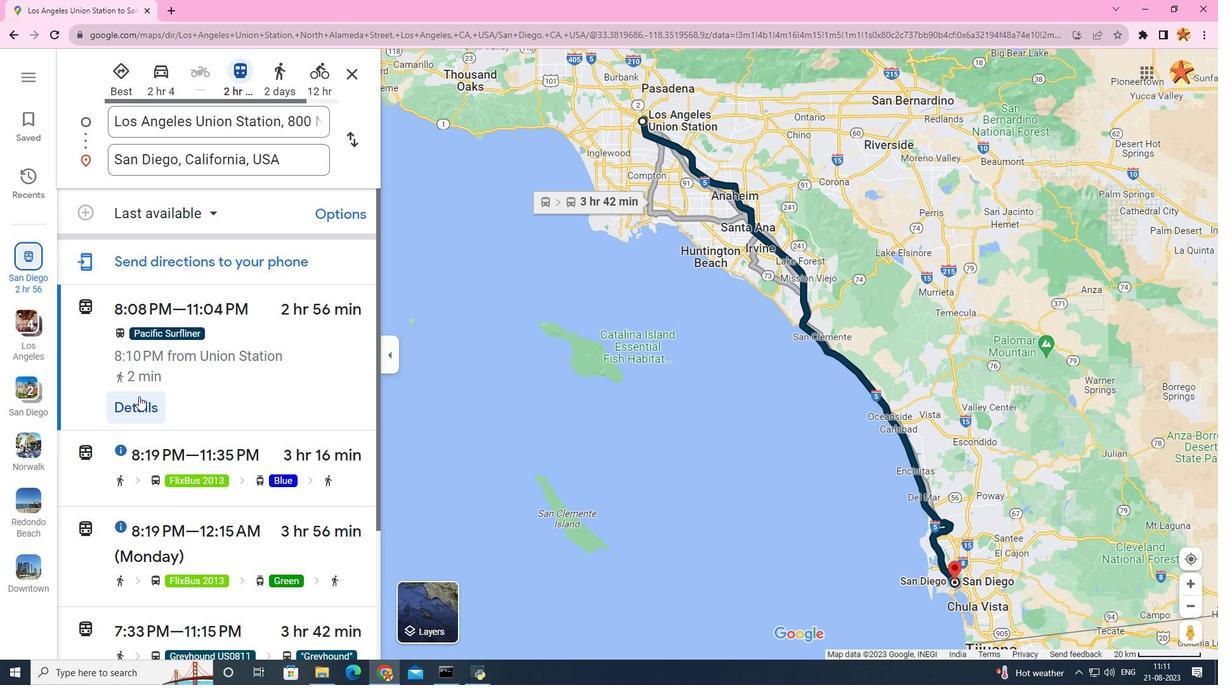 
Action: Mouse pressed left at (147, 468)
Screenshot: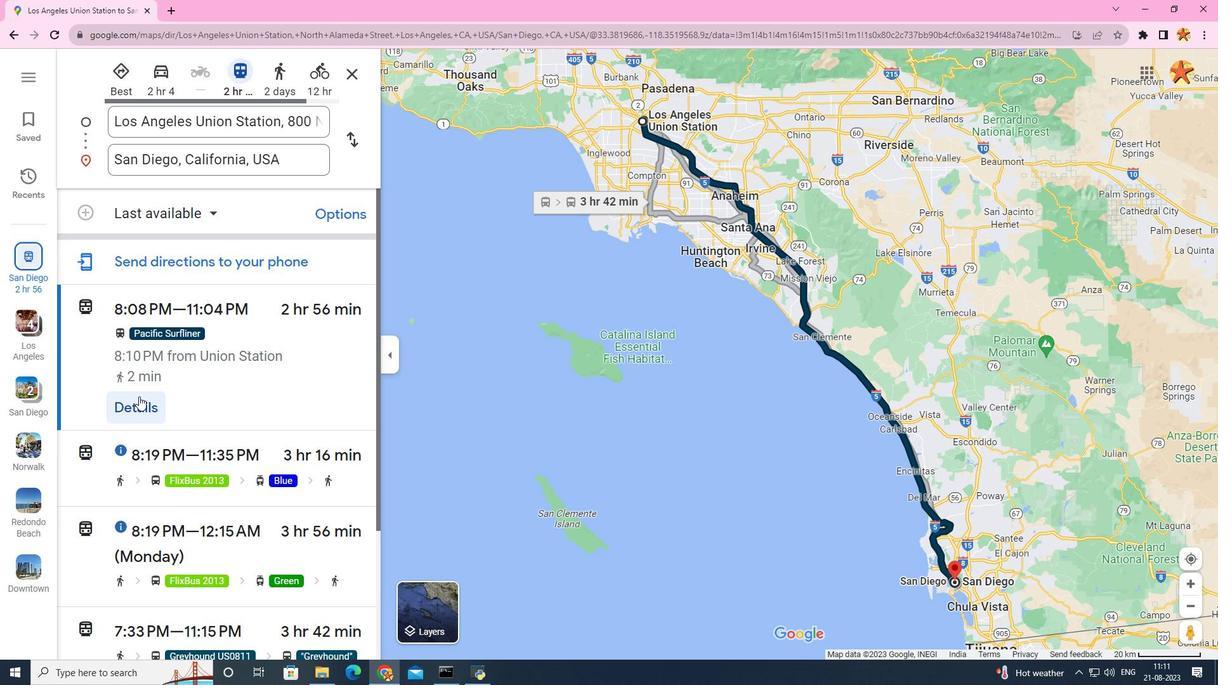 
Action: Mouse scrolled (147, 467) with delta (0, 0)
Screenshot: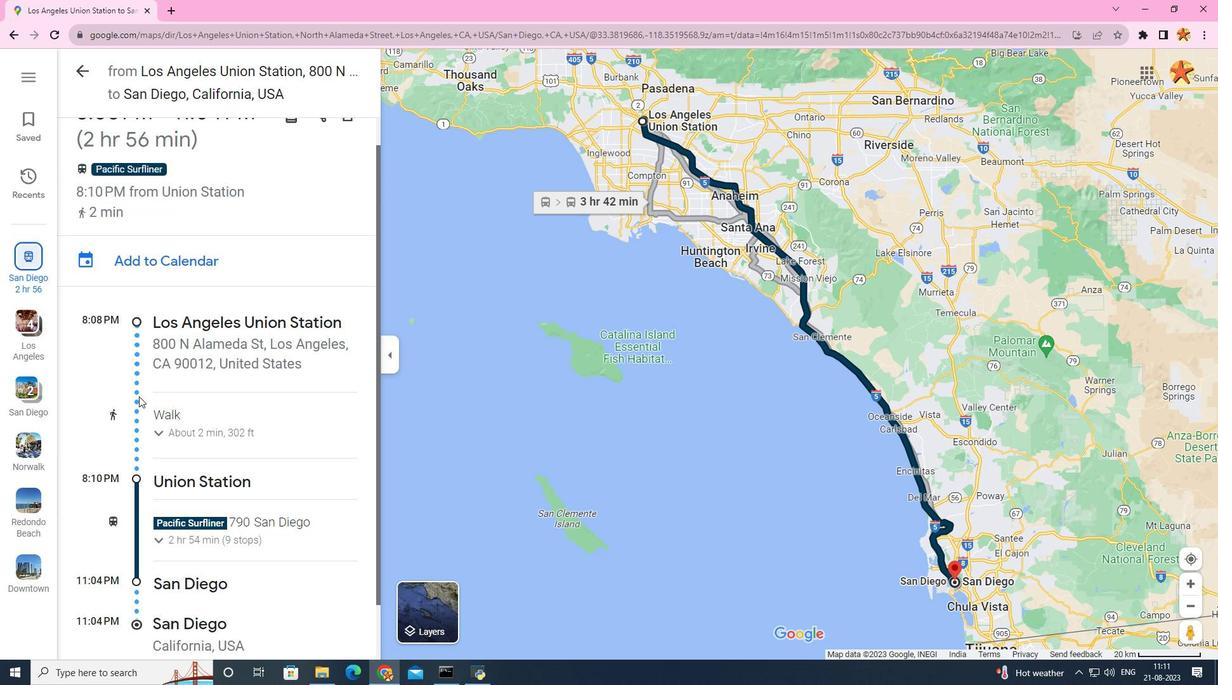 
Action: Mouse scrolled (147, 467) with delta (0, 0)
Screenshot: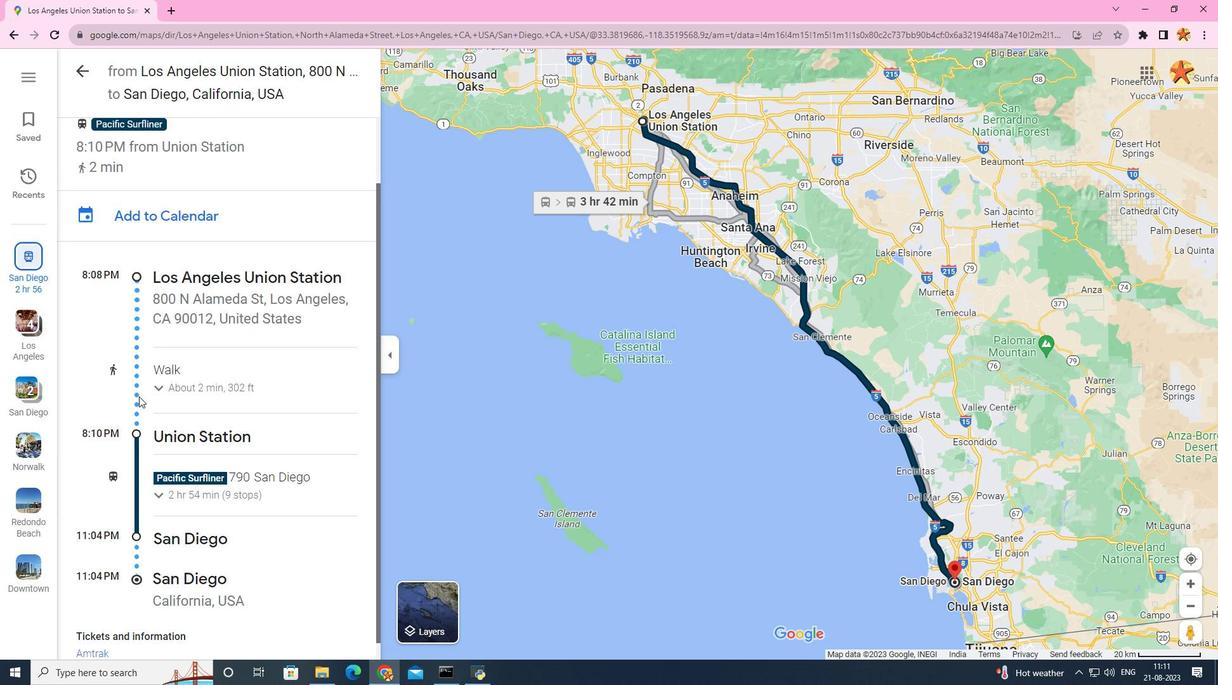 
Action: Mouse scrolled (147, 467) with delta (0, 0)
Screenshot: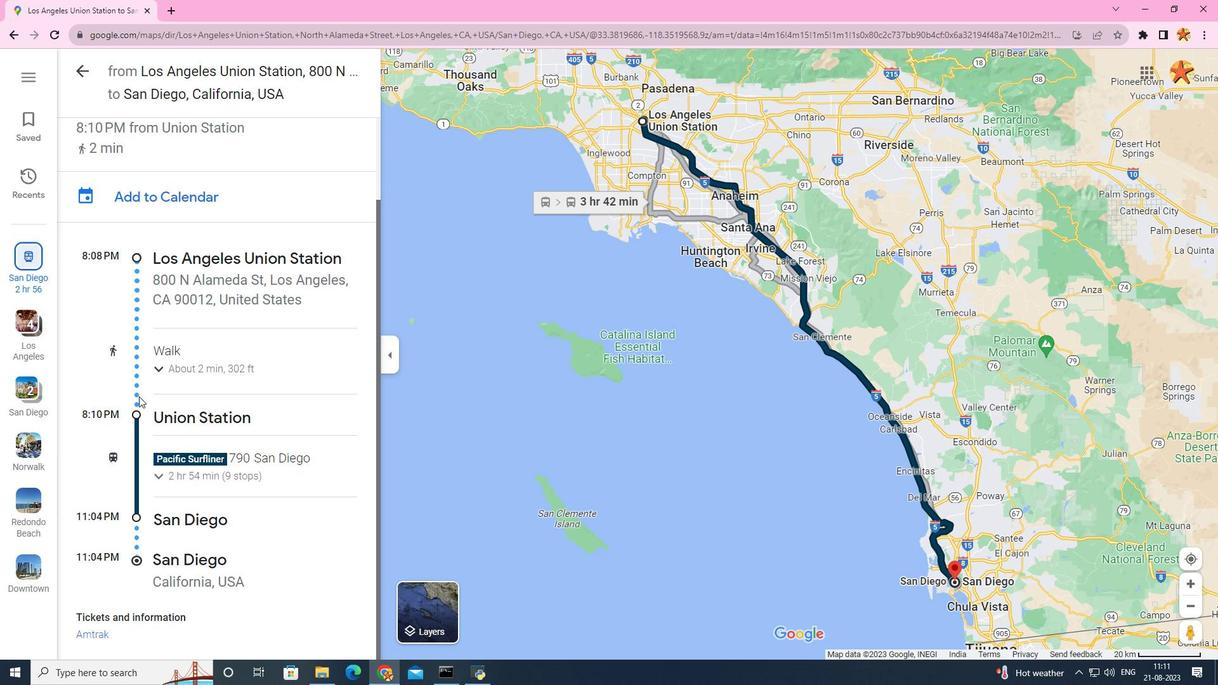 
Action: Mouse scrolled (147, 467) with delta (0, 0)
Screenshot: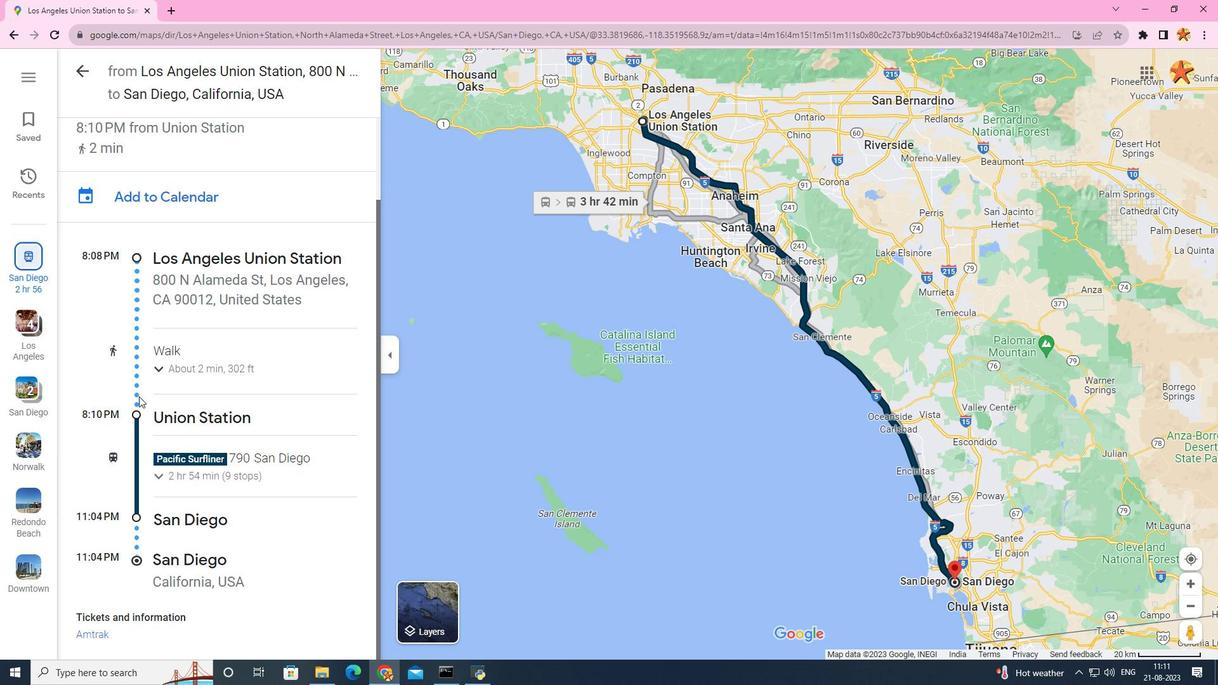 
Action: Mouse scrolled (147, 468) with delta (0, 0)
Screenshot: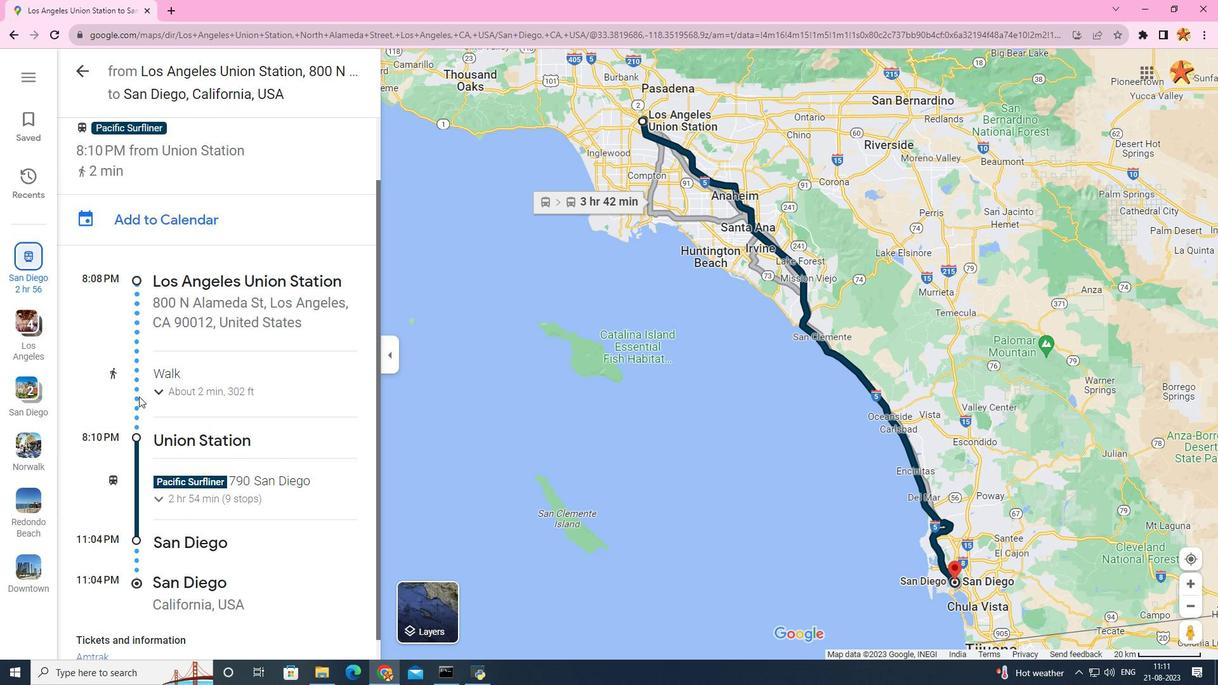 
Action: Mouse scrolled (147, 468) with delta (0, 0)
Screenshot: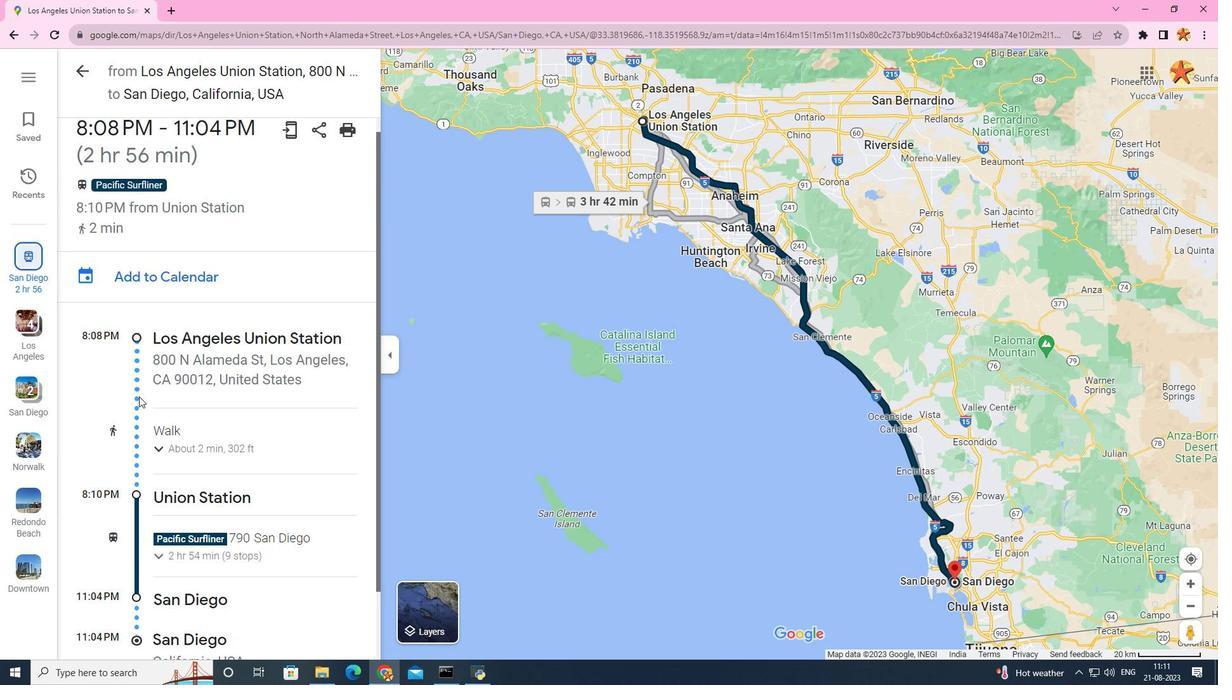 
Action: Mouse scrolled (147, 468) with delta (0, 0)
Screenshot: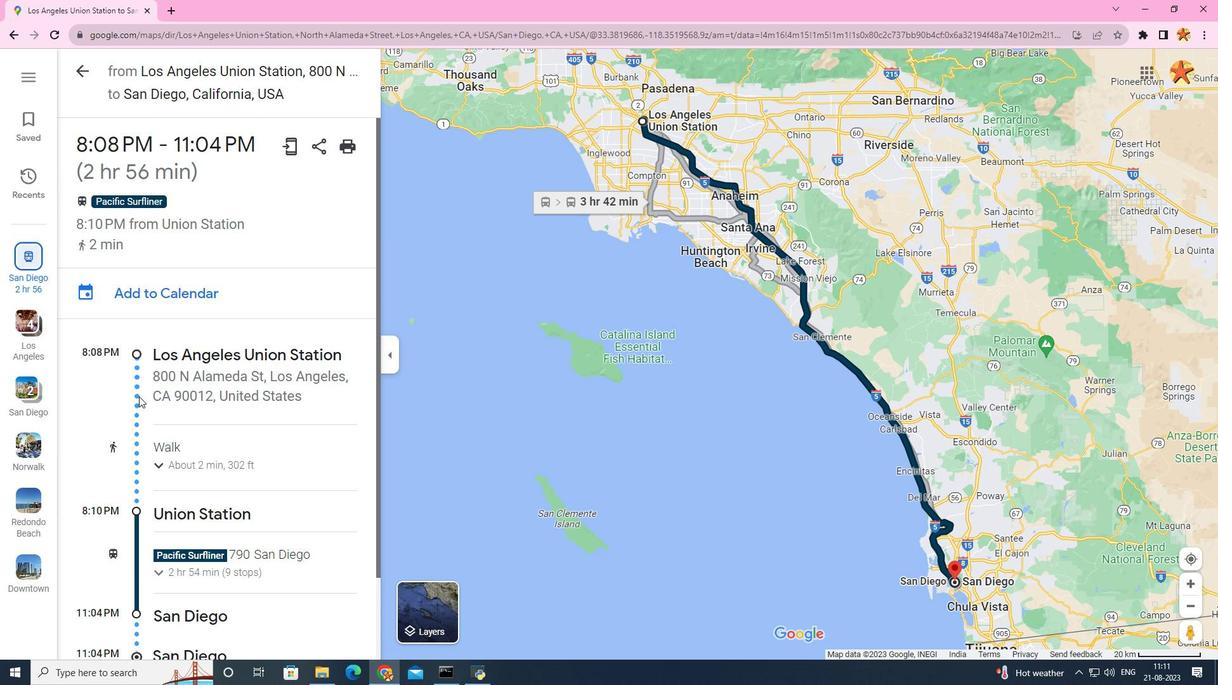 
Action: Mouse scrolled (147, 467) with delta (0, 0)
Screenshot: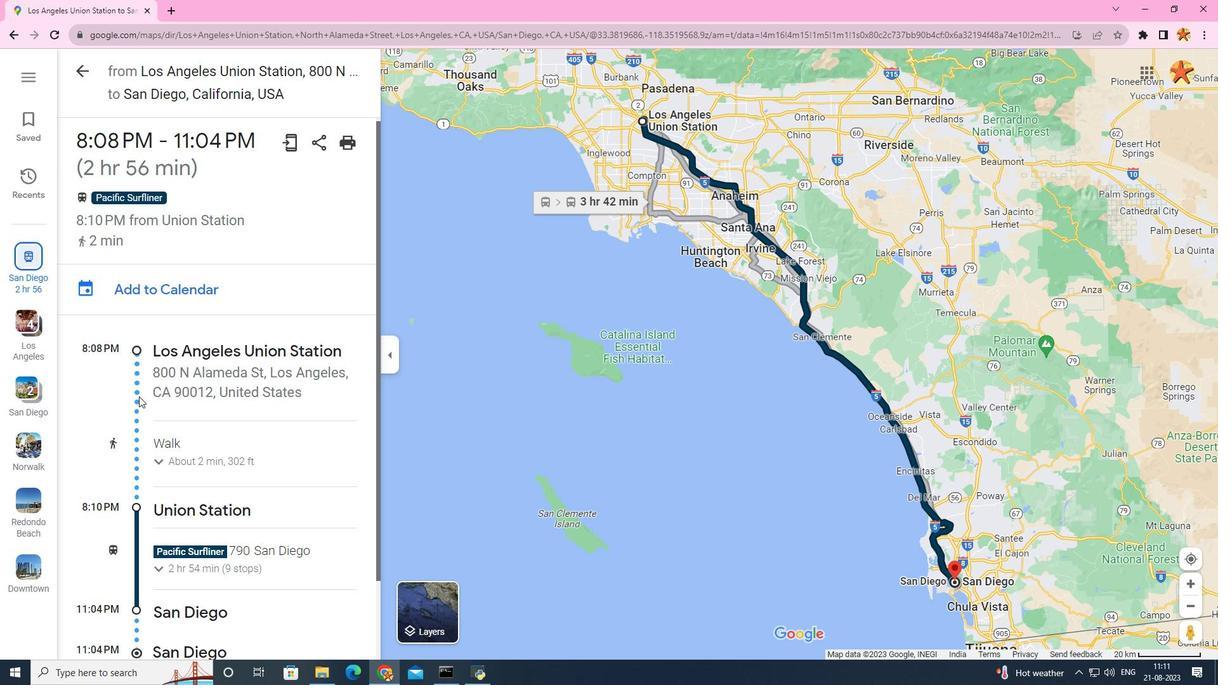 
Action: Mouse scrolled (147, 467) with delta (0, 0)
Screenshot: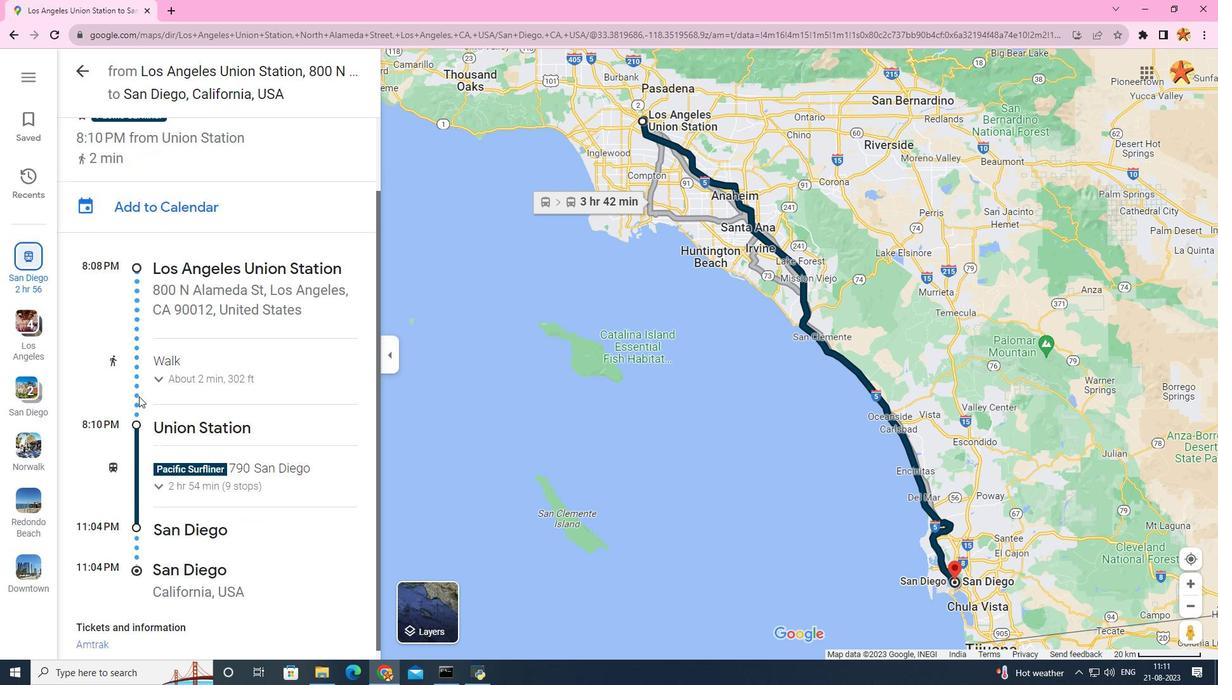 
Action: Mouse scrolled (147, 468) with delta (0, 0)
Screenshot: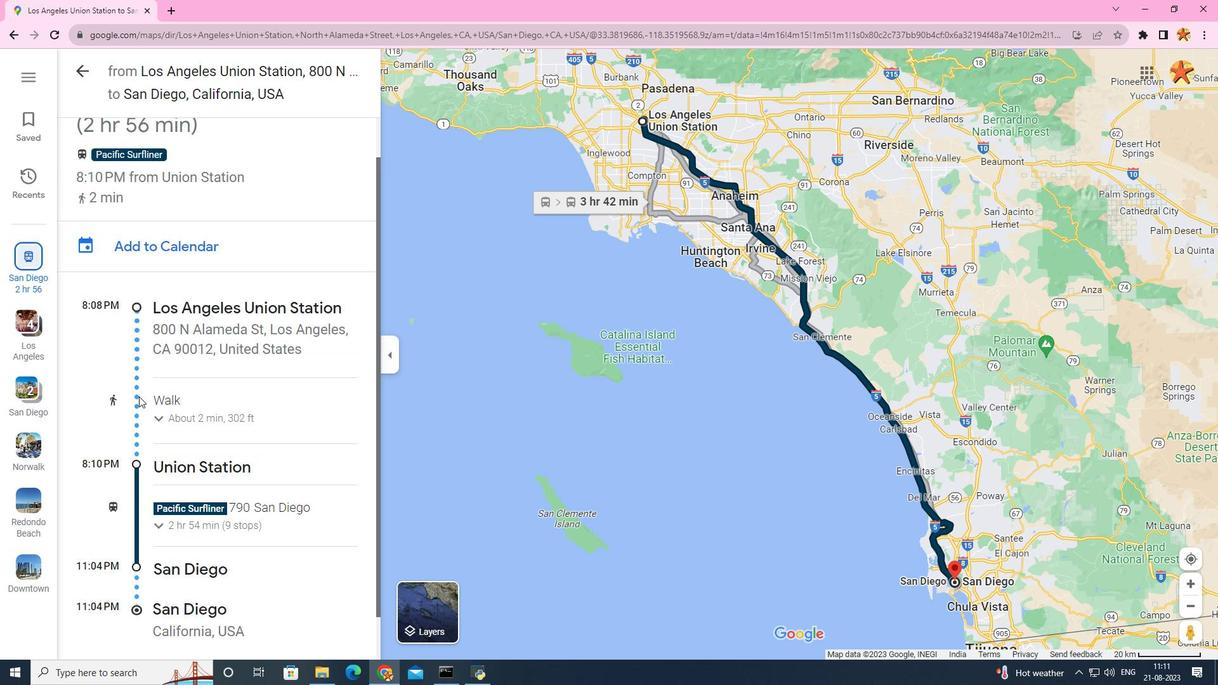 
Action: Mouse scrolled (147, 468) with delta (0, 0)
Screenshot: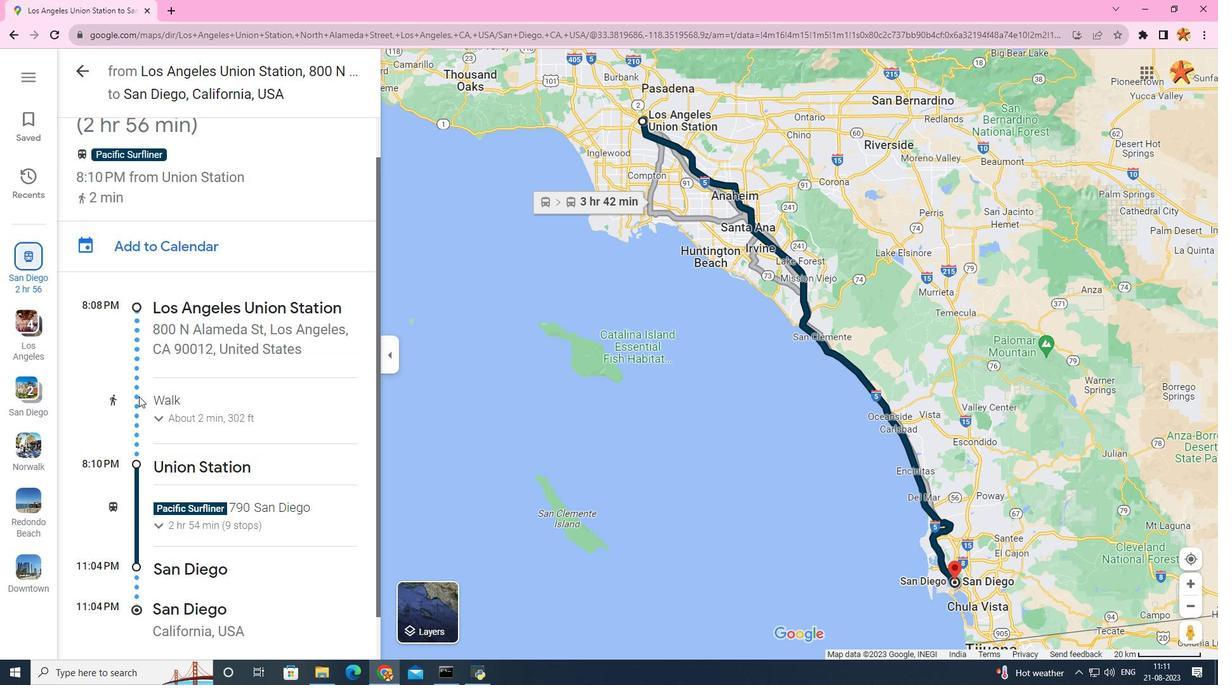 
Action: Mouse moved to (147, 438)
Screenshot: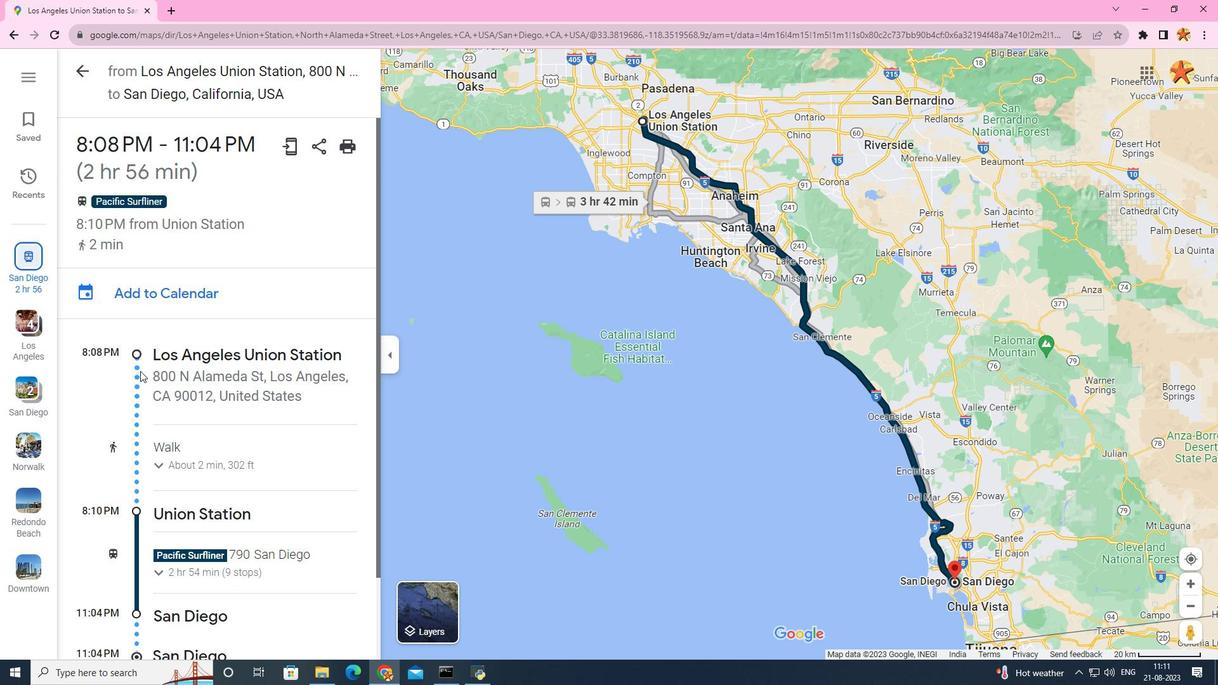 
